 Task: Log work in the project ZirconTech for the issue 'Upgrade the search functionality of a web application to improve accuracy and relevancy of search results' spent time as '4w 1d 3h 18m' and remaining time as '3w 5d 18h 35m' and move to bottom of backlog. Now add the issue to the epic 'Release Management Implementation'.
Action: Mouse moved to (961, 442)
Screenshot: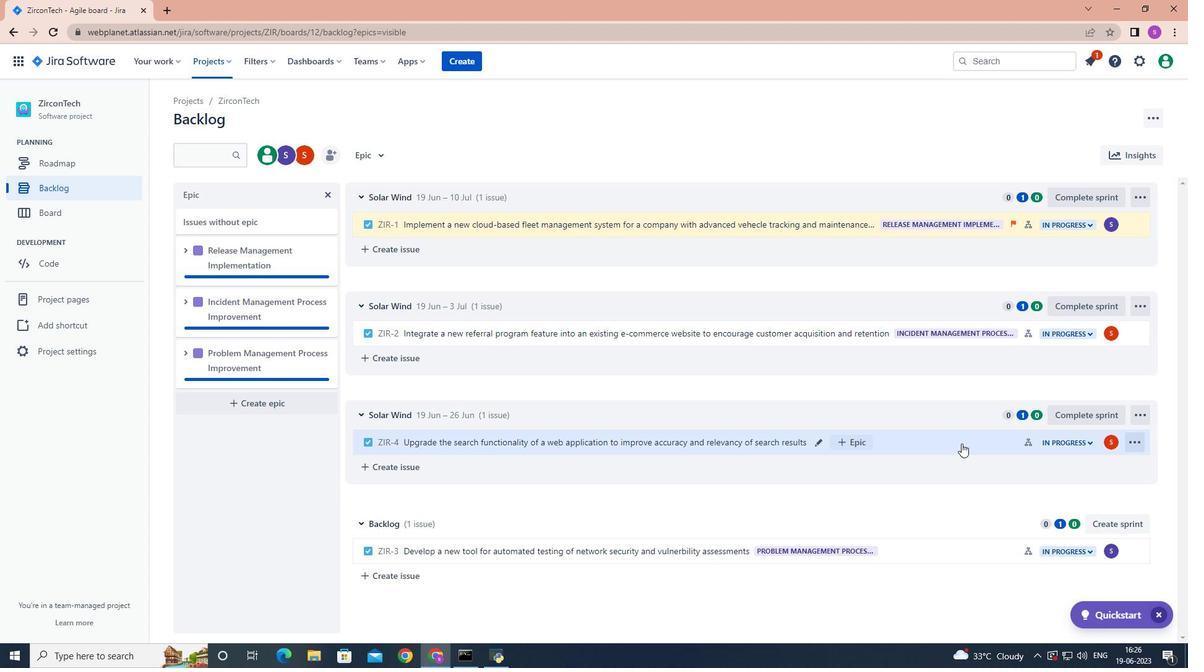 
Action: Mouse pressed left at (961, 442)
Screenshot: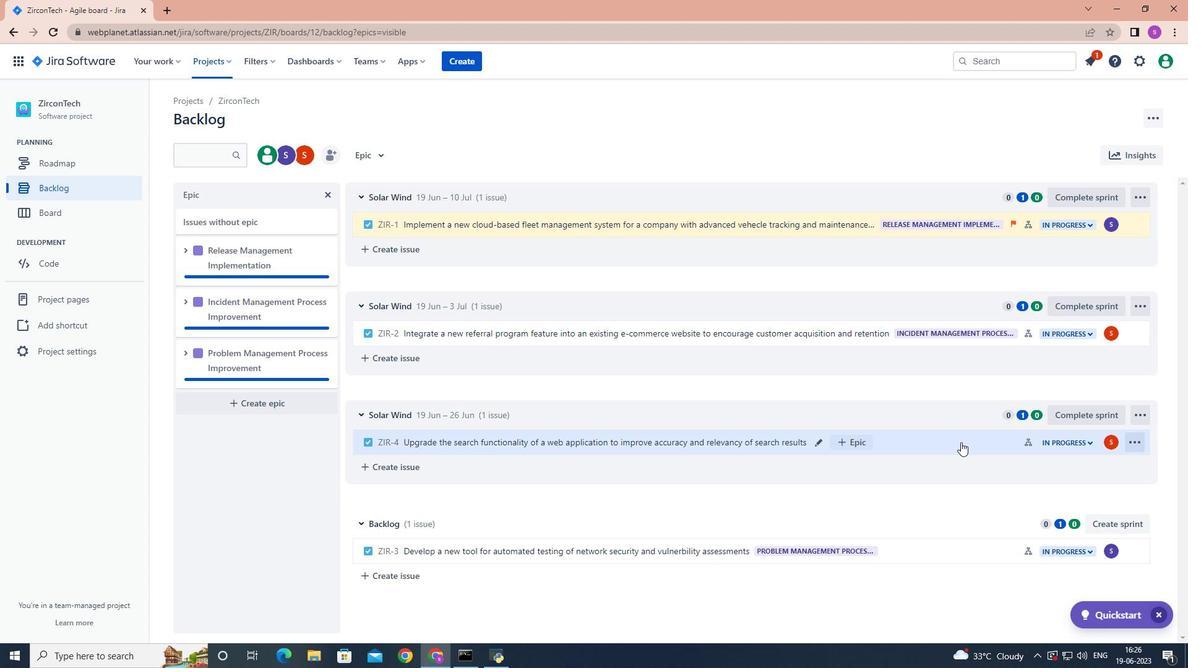 
Action: Mouse moved to (1146, 190)
Screenshot: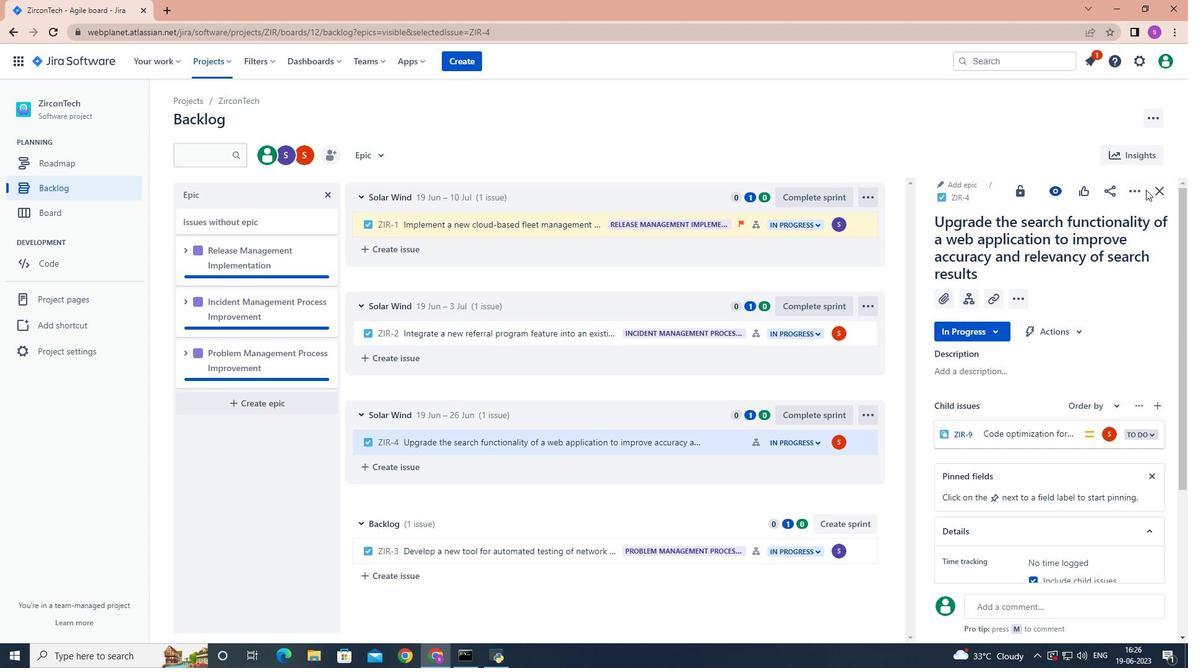 
Action: Mouse pressed left at (1146, 190)
Screenshot: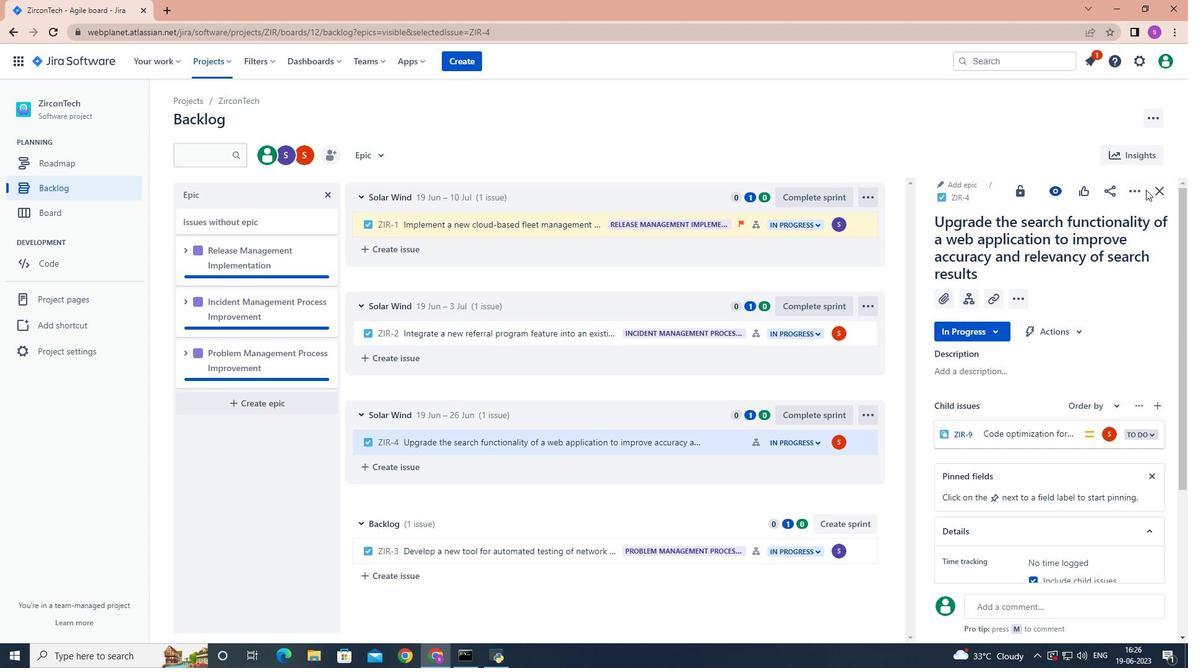 
Action: Mouse moved to (1140, 191)
Screenshot: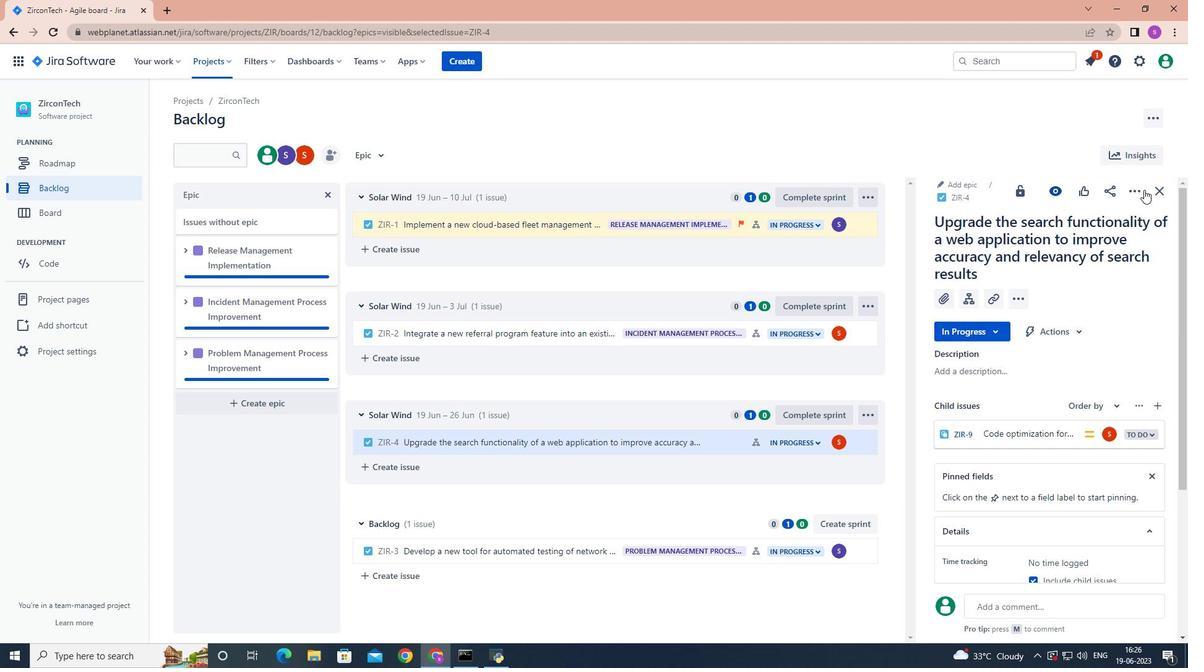 
Action: Mouse pressed left at (1140, 191)
Screenshot: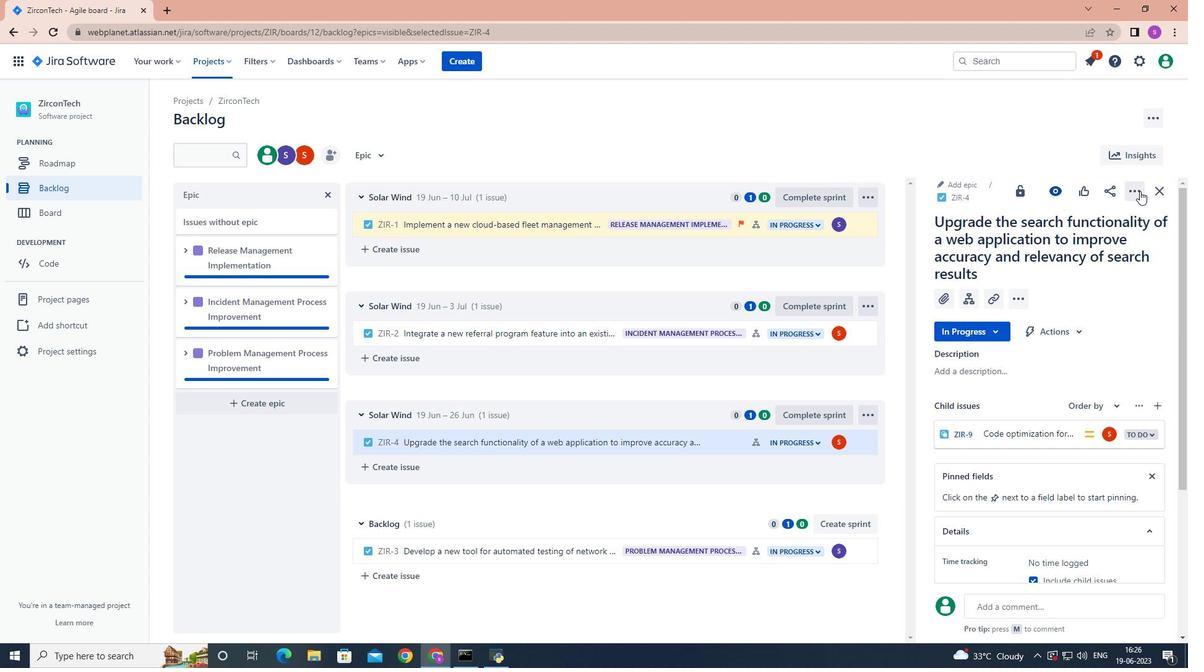 
Action: Mouse moved to (1090, 222)
Screenshot: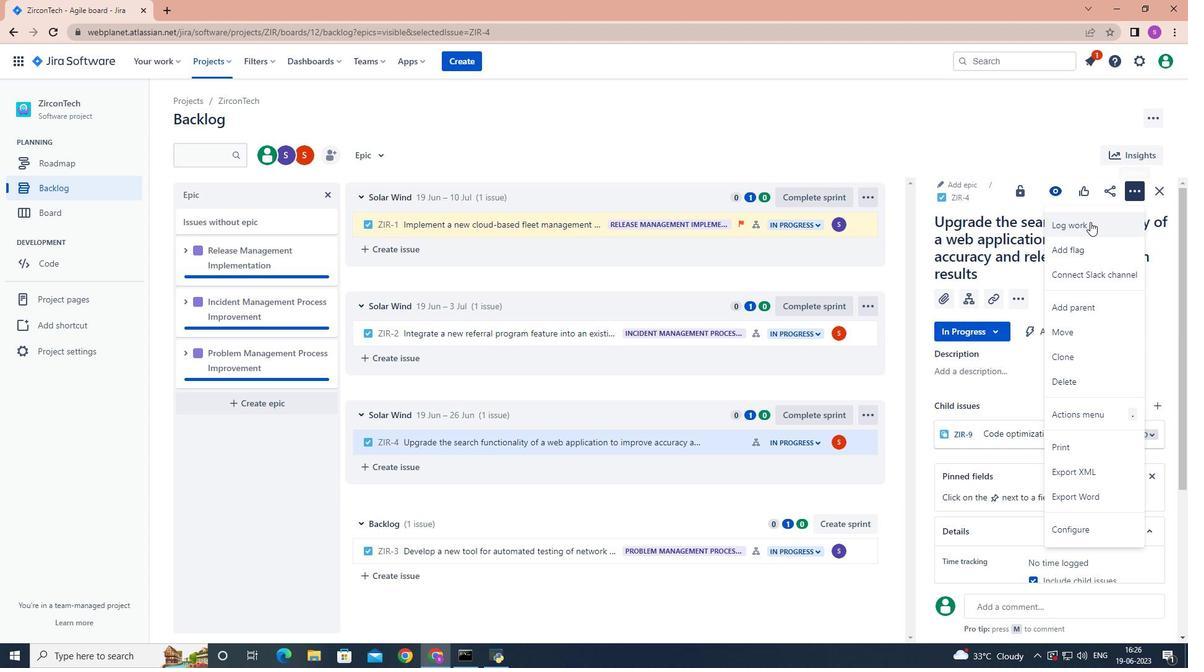 
Action: Mouse pressed left at (1090, 222)
Screenshot: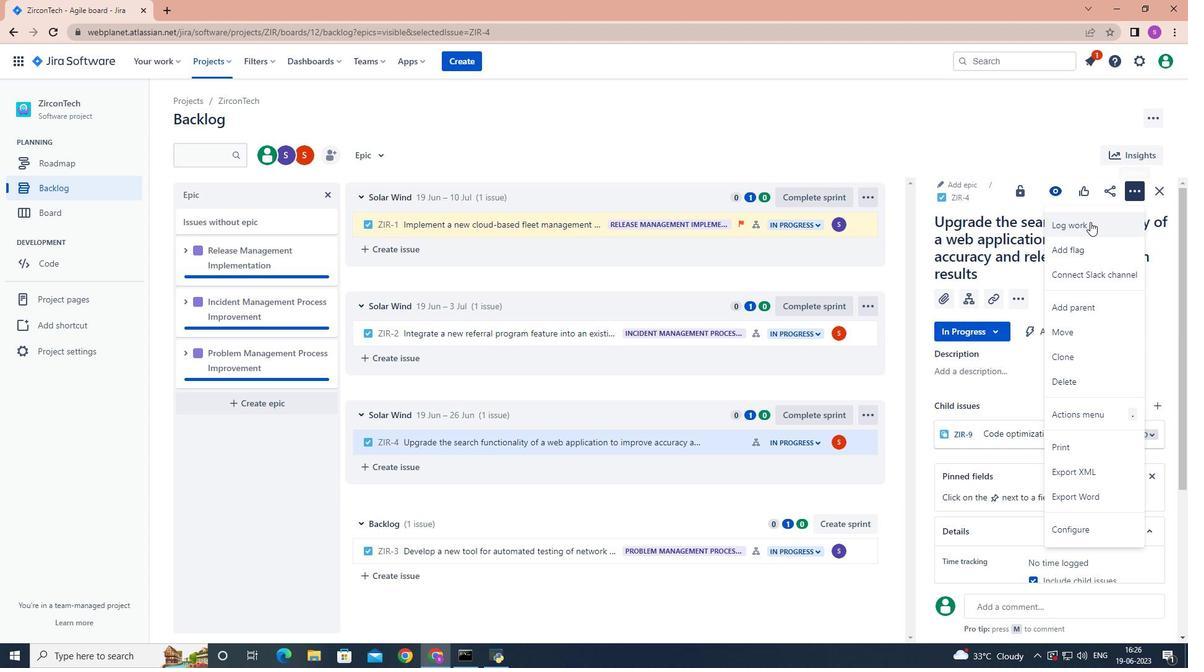 
Action: Mouse moved to (1091, 220)
Screenshot: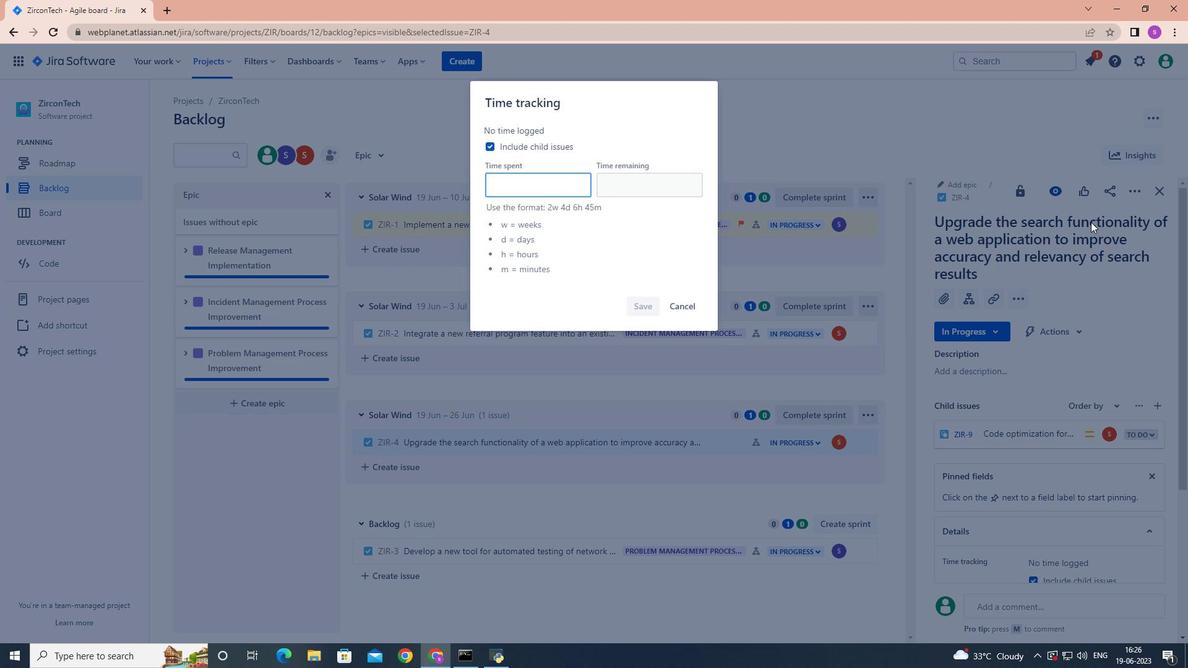 
Action: Key pressed 4w<Key.space>1d<Key.space>3h<Key.space>18m
Screenshot: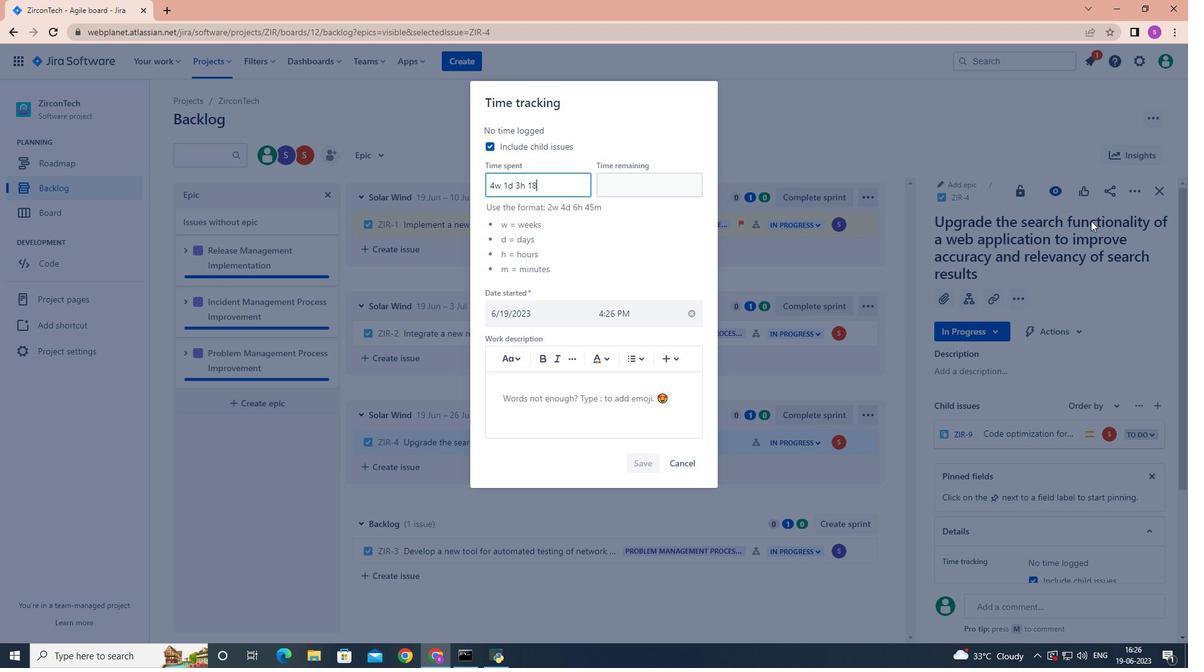 
Action: Mouse moved to (633, 186)
Screenshot: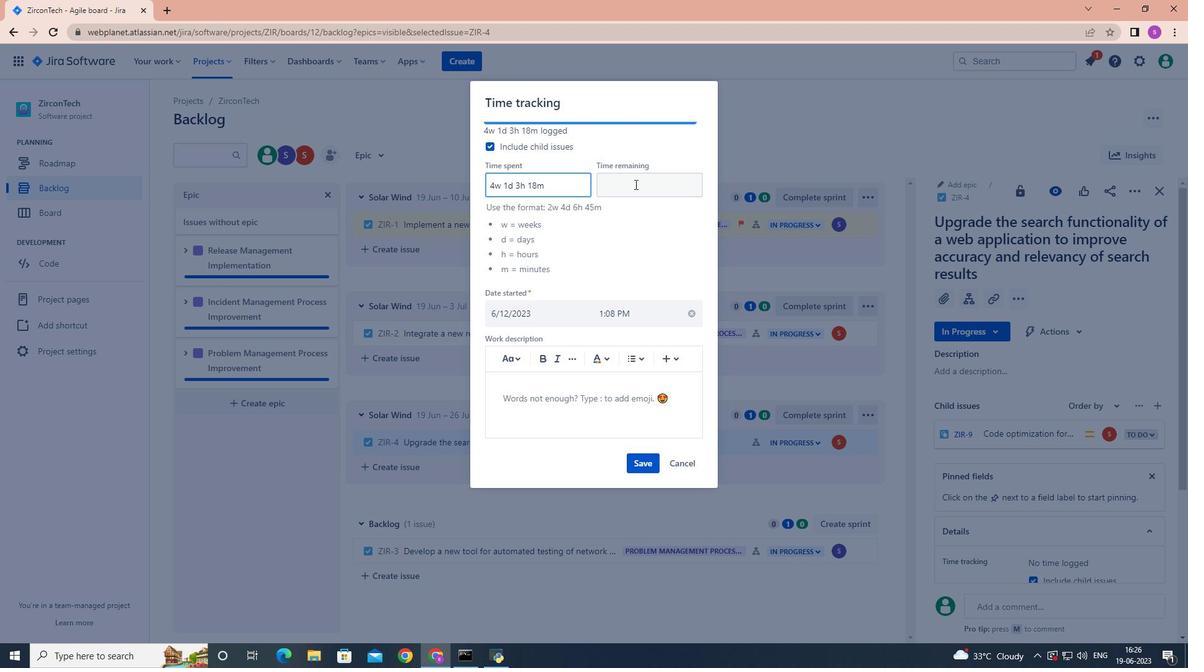 
Action: Mouse pressed left at (633, 186)
Screenshot: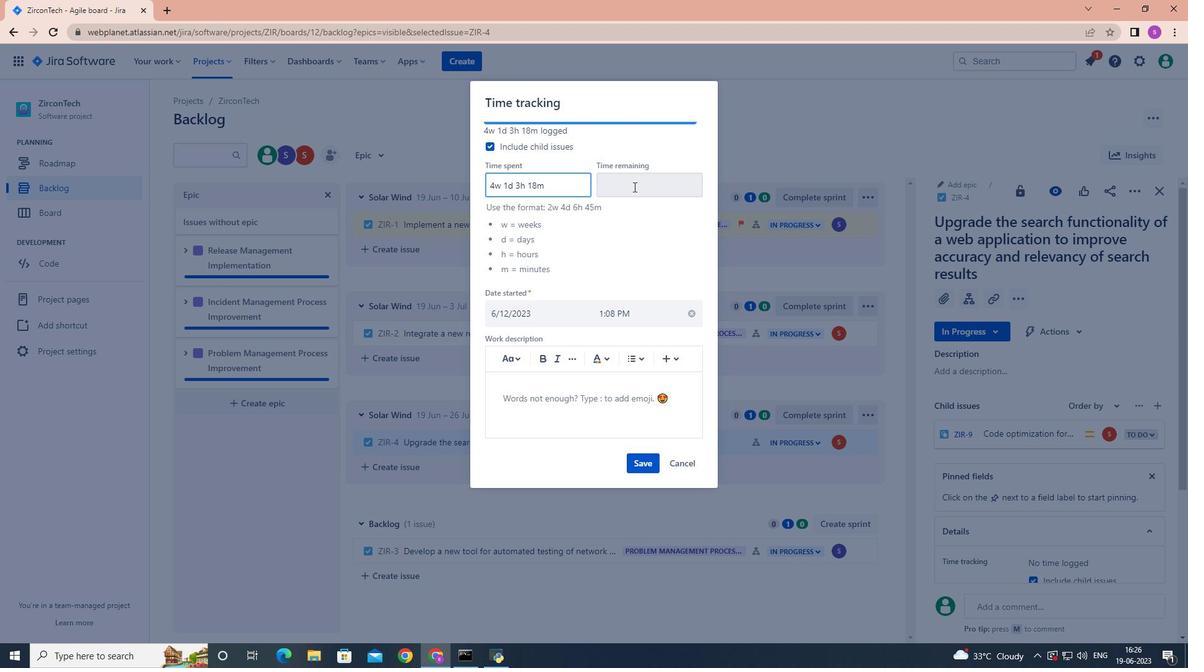 
Action: Mouse moved to (633, 185)
Screenshot: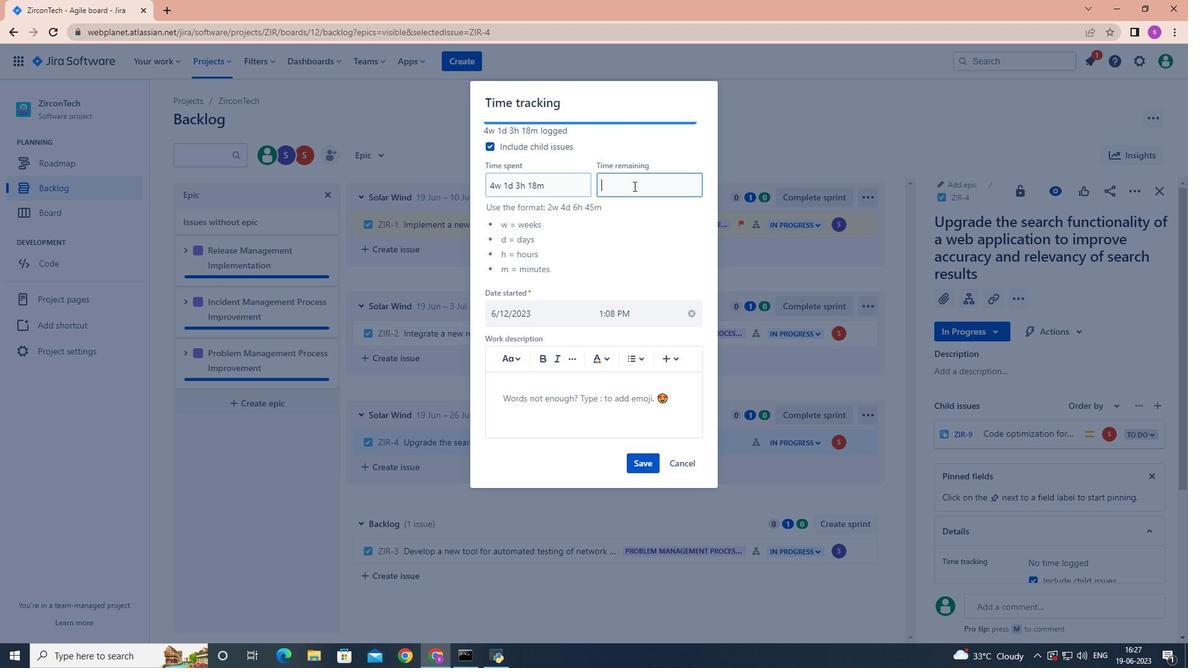 
Action: Key pressed 2<Key.backspace>3w<Key.space>5d<Key.space>18h<Key.space>35m
Screenshot: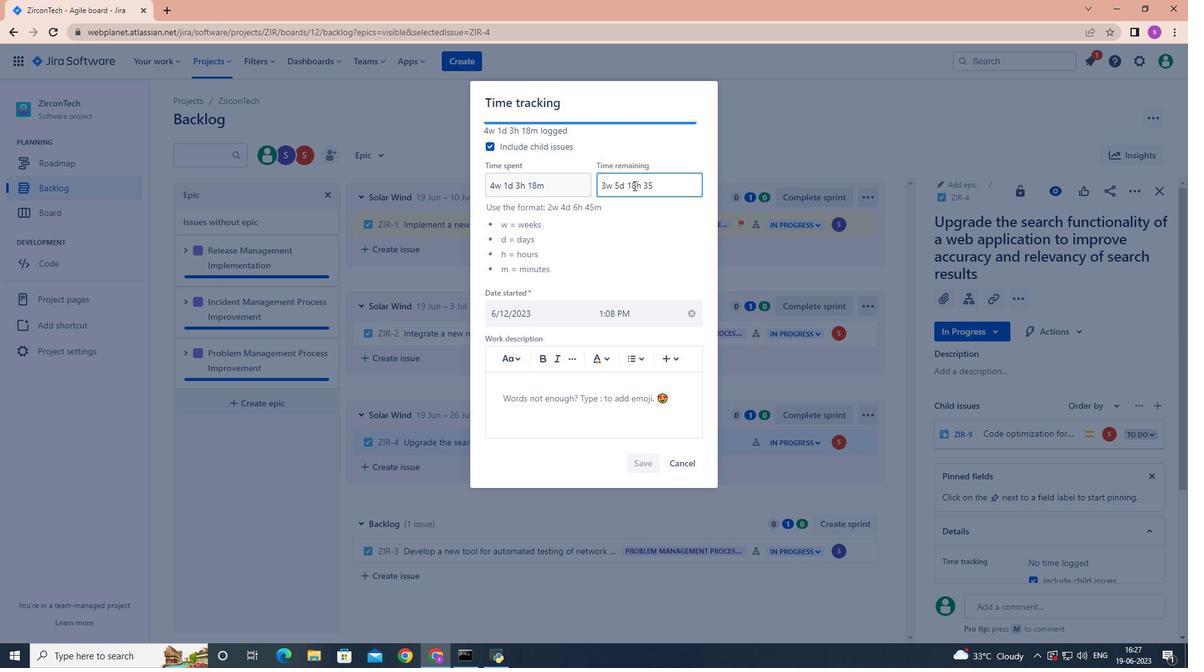 
Action: Mouse moved to (641, 461)
Screenshot: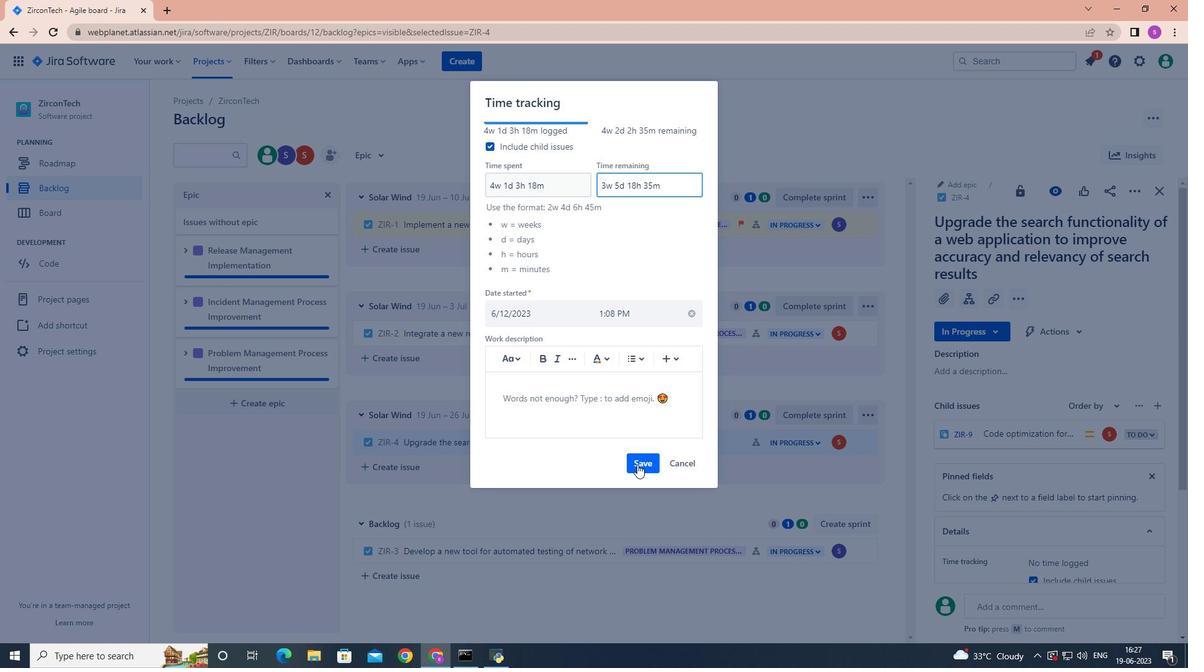 
Action: Mouse pressed left at (641, 461)
Screenshot: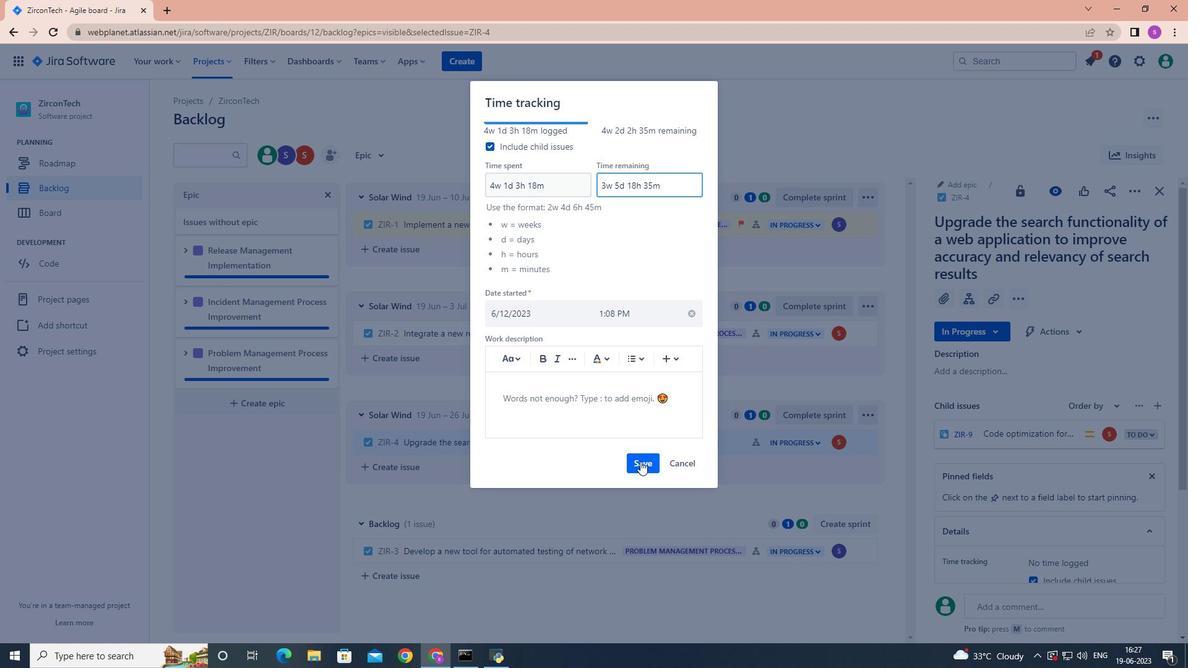 
Action: Mouse moved to (860, 440)
Screenshot: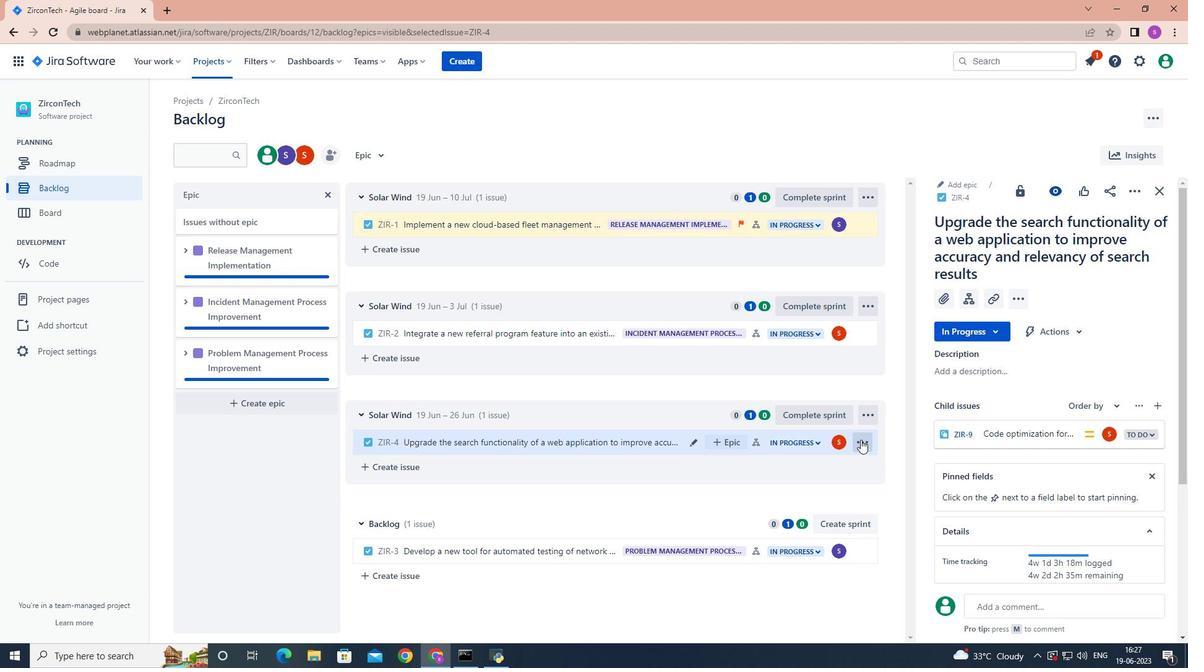 
Action: Mouse pressed left at (860, 440)
Screenshot: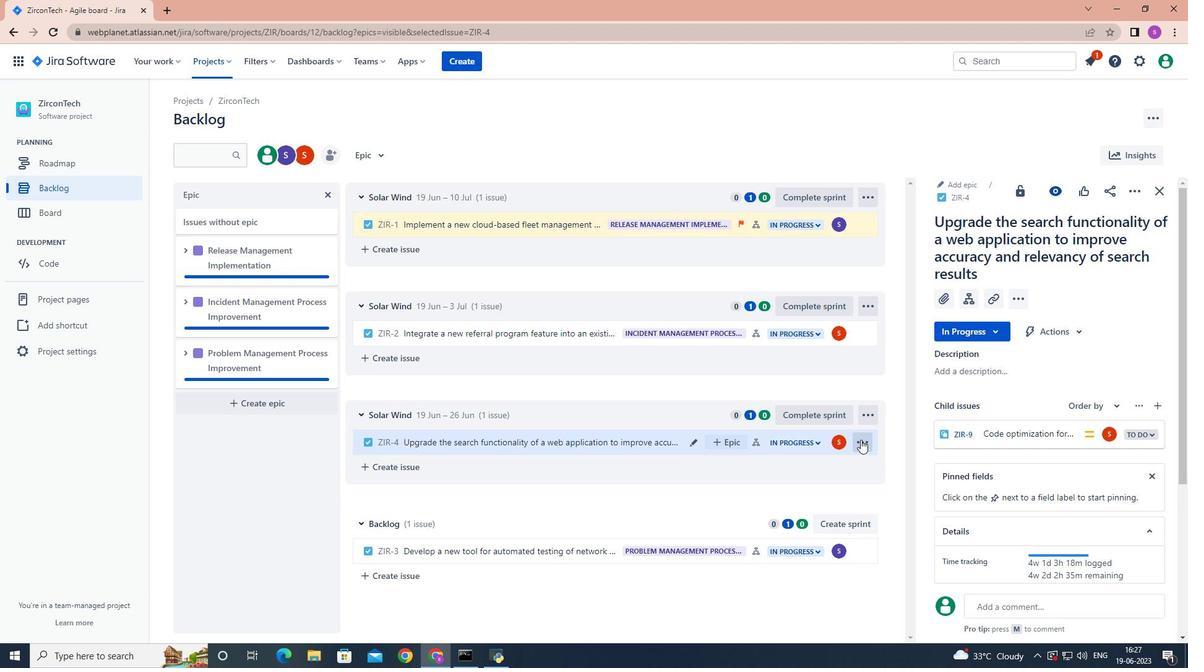 
Action: Mouse moved to (836, 410)
Screenshot: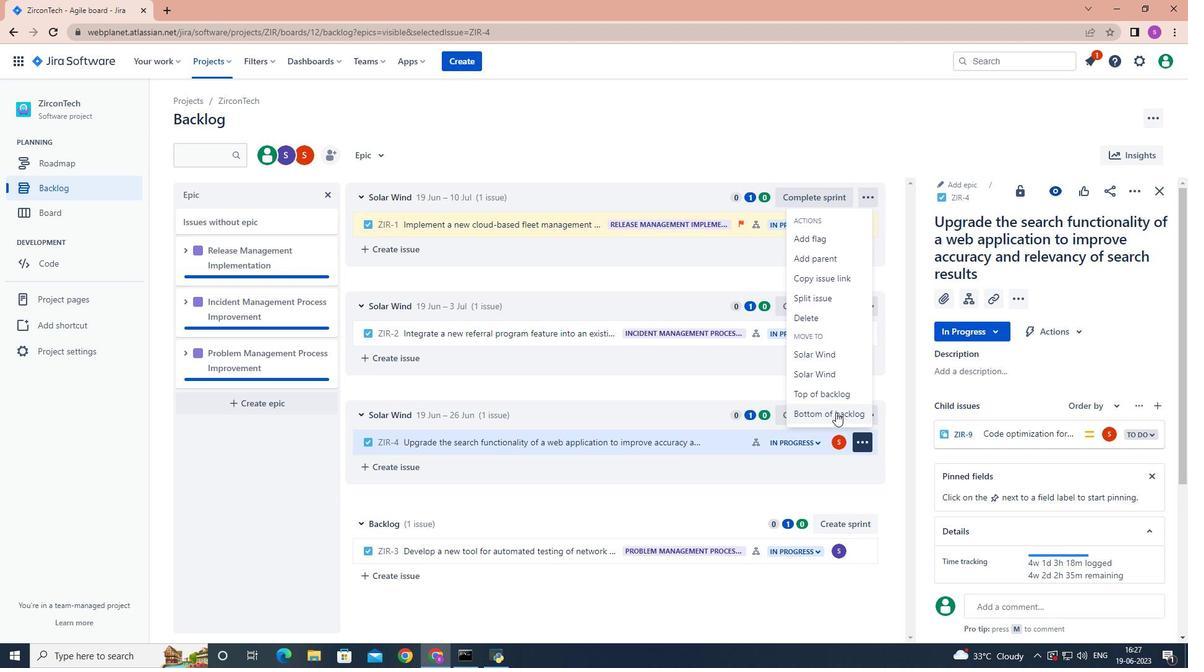 
Action: Mouse pressed left at (836, 410)
Screenshot: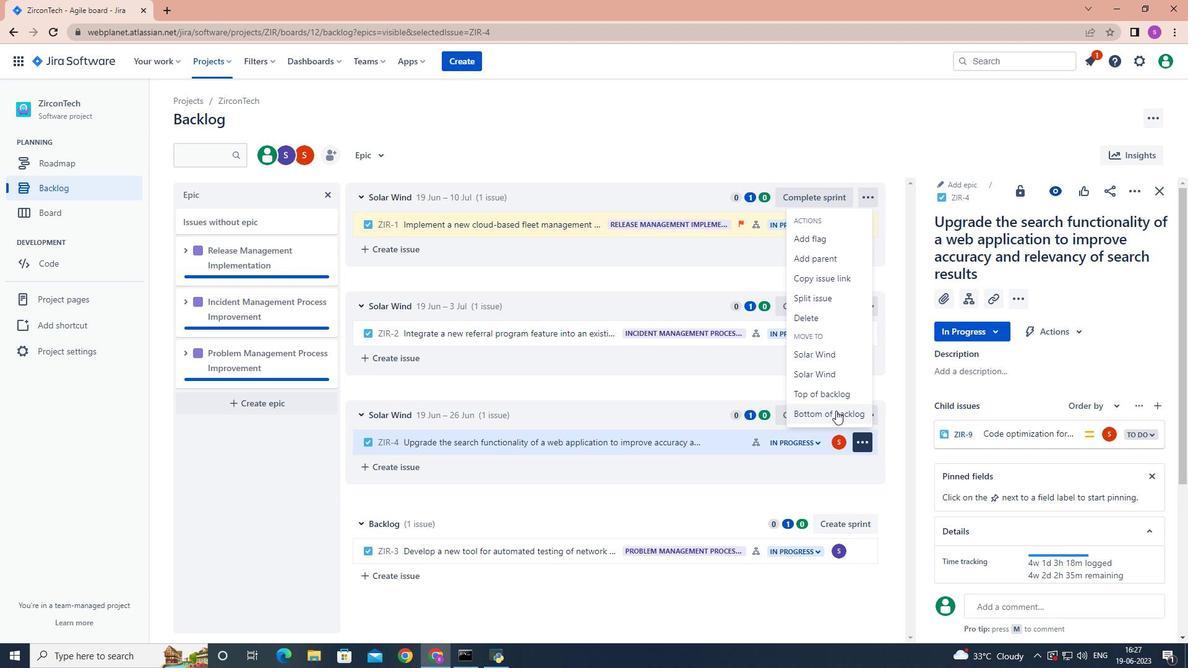 
Action: Mouse moved to (633, 199)
Screenshot: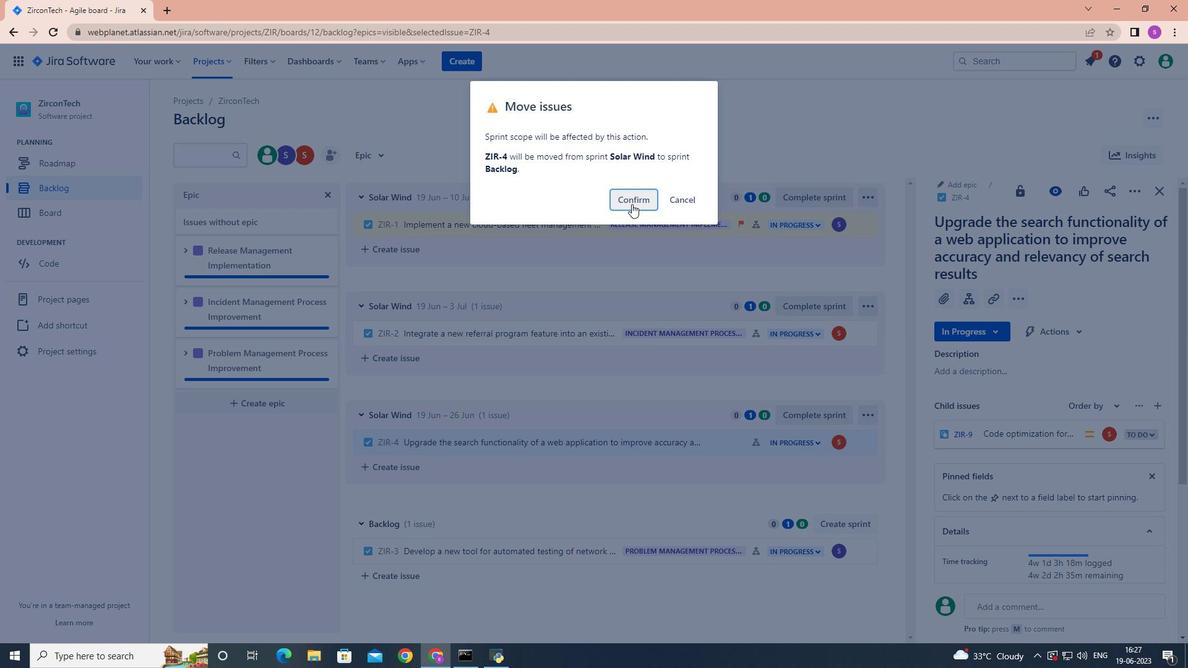 
Action: Mouse pressed left at (633, 199)
Screenshot: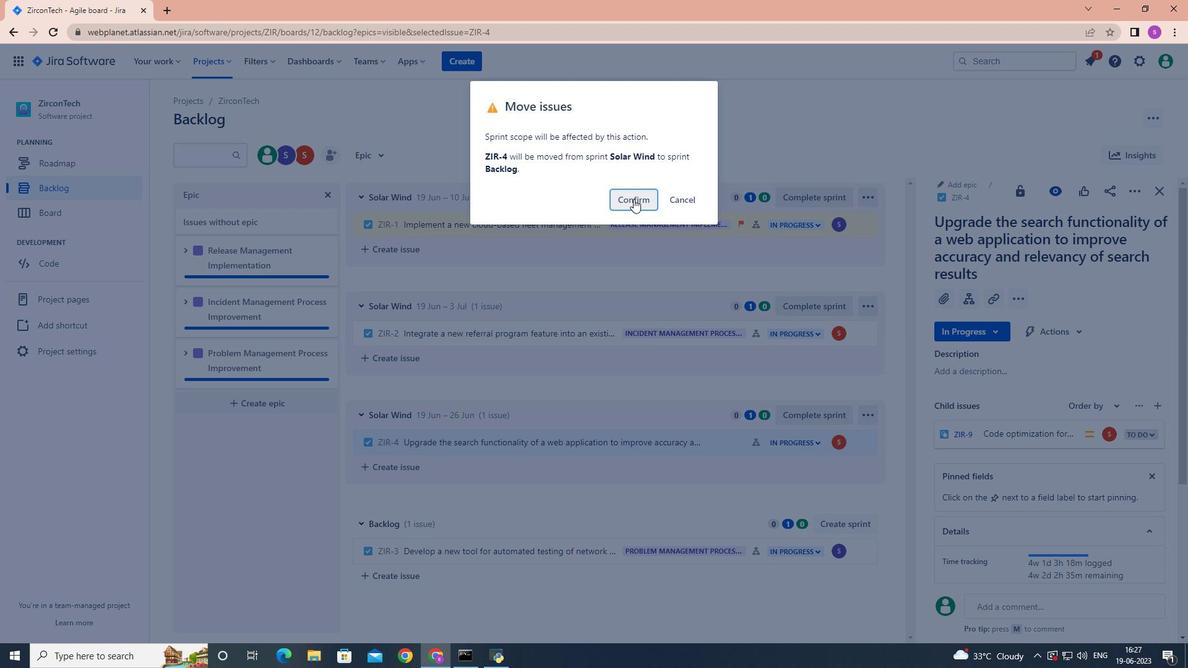 
Action: Mouse moved to (719, 576)
Screenshot: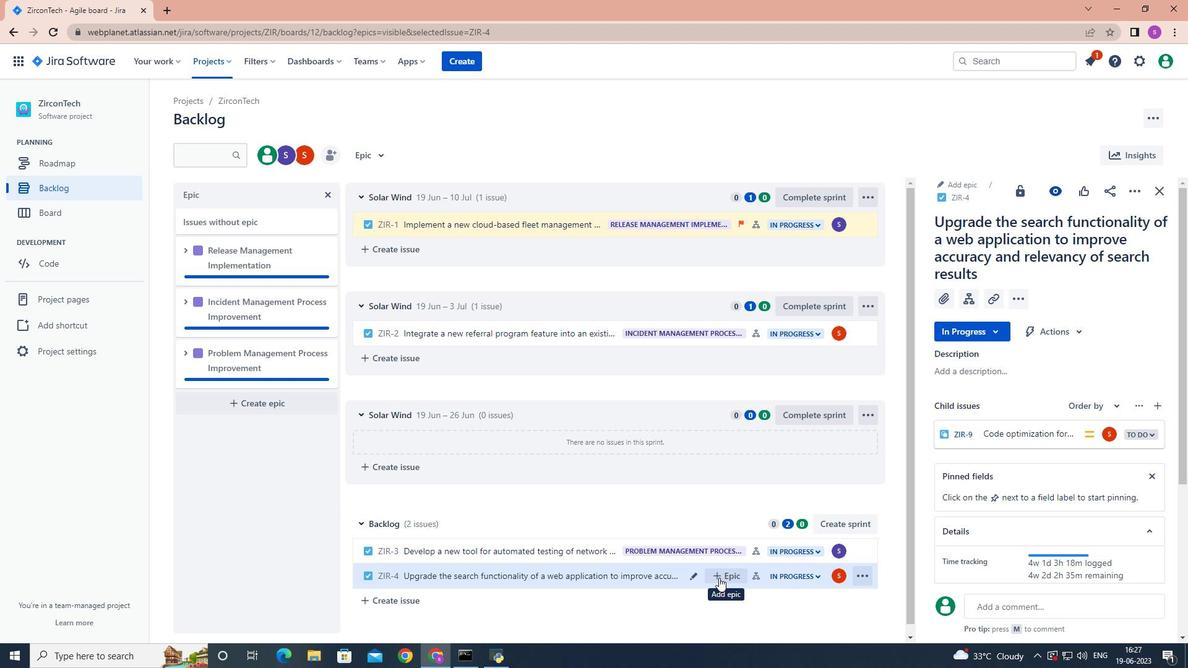 
Action: Mouse pressed left at (719, 576)
Screenshot: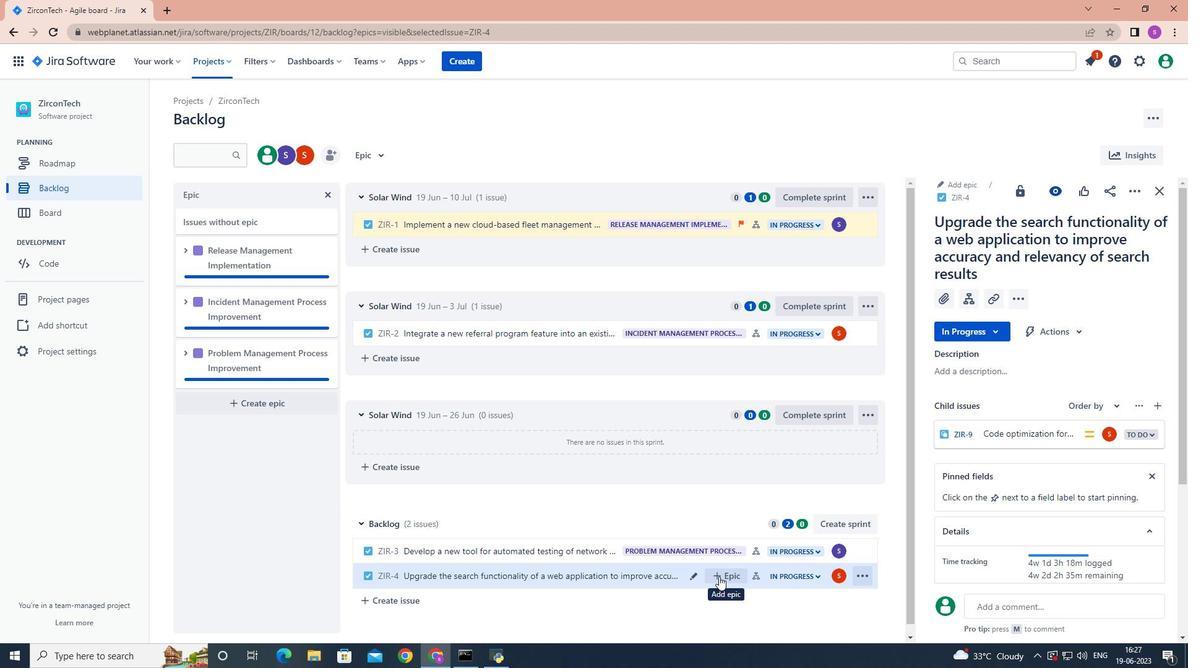 
Action: Mouse moved to (780, 591)
Screenshot: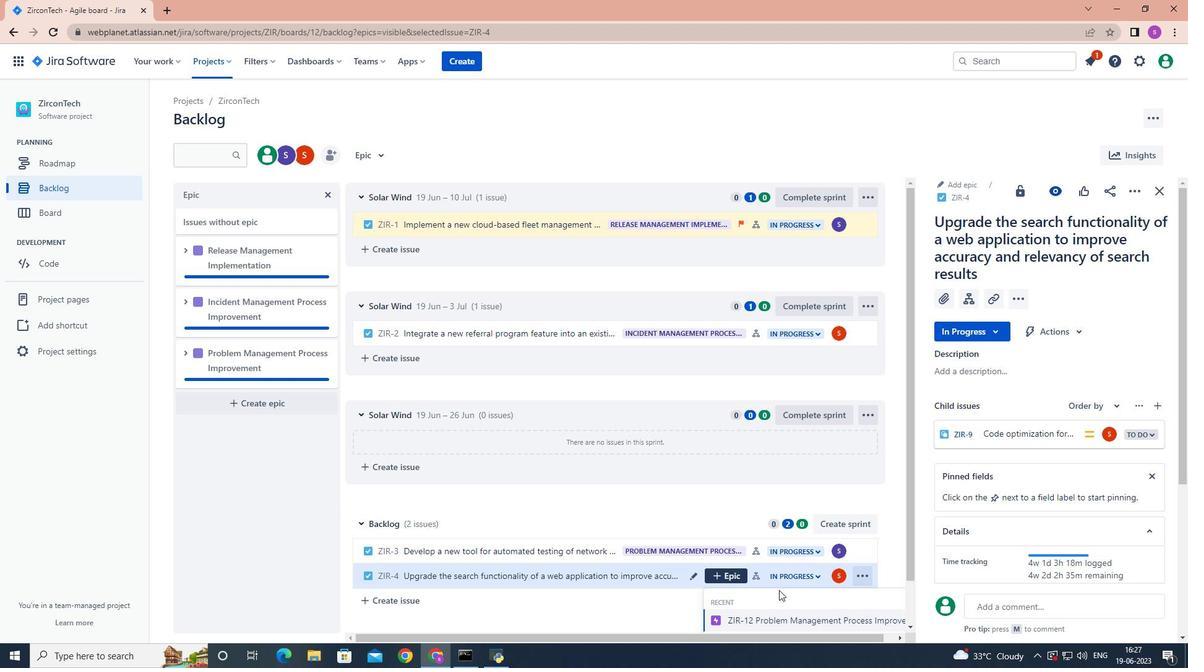 
Action: Mouse scrolled (779, 589) with delta (0, 0)
Screenshot: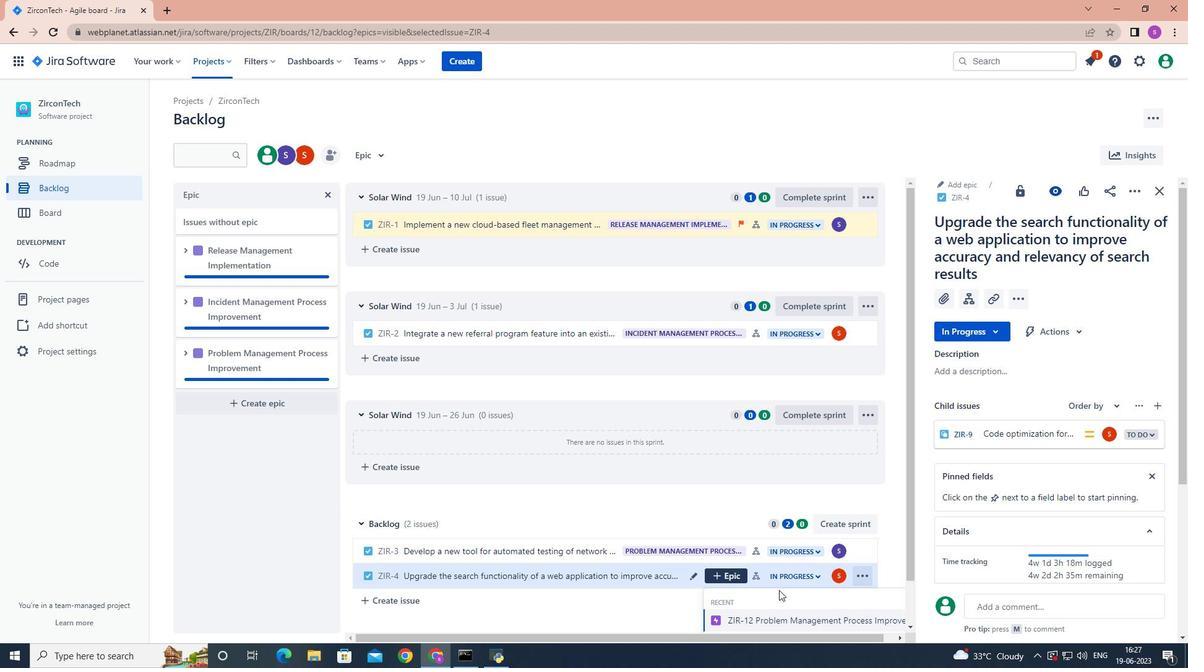 
Action: Mouse moved to (784, 593)
Screenshot: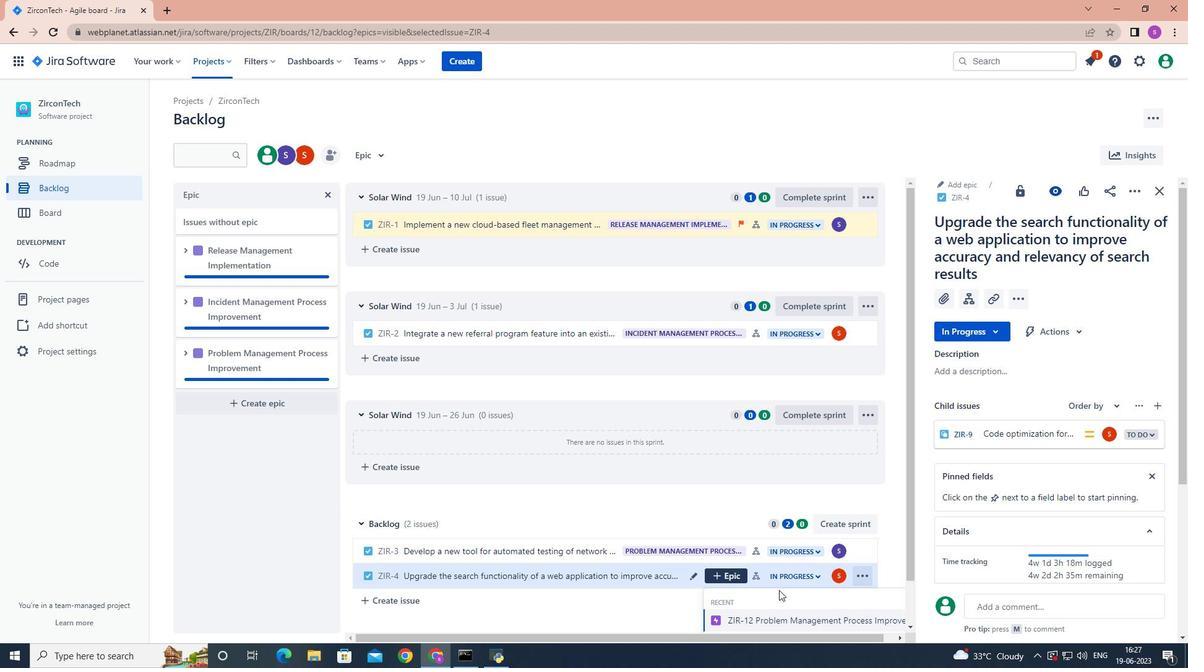 
Action: Mouse scrolled (784, 592) with delta (0, 0)
Screenshot: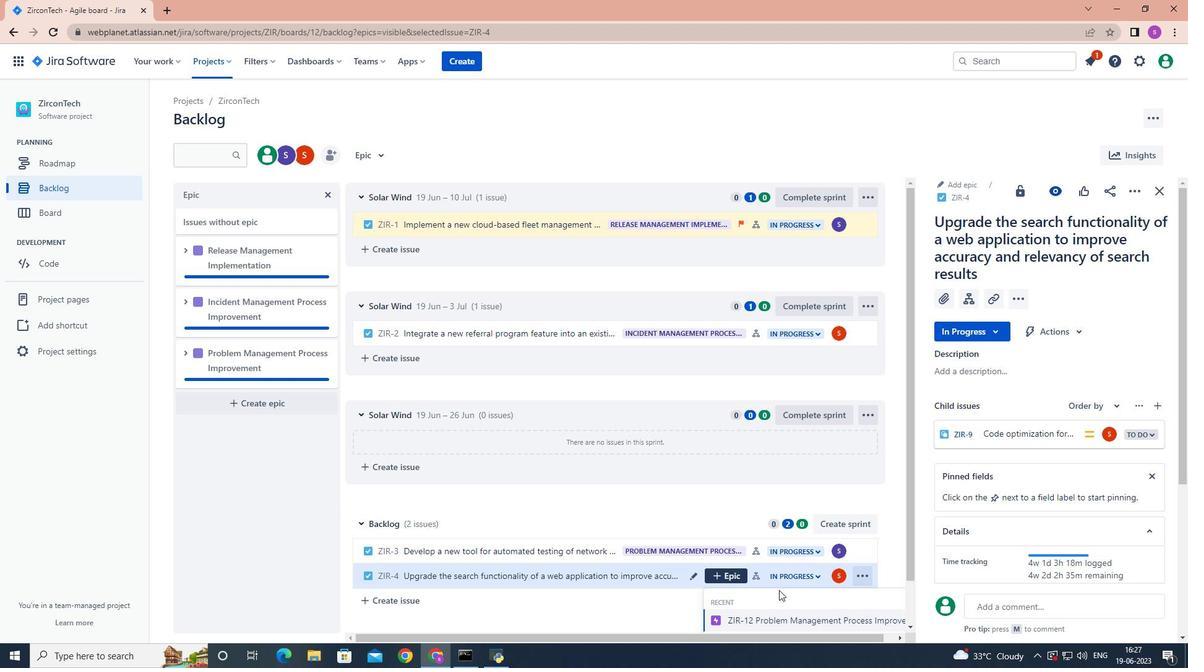 
Action: Mouse moved to (786, 594)
Screenshot: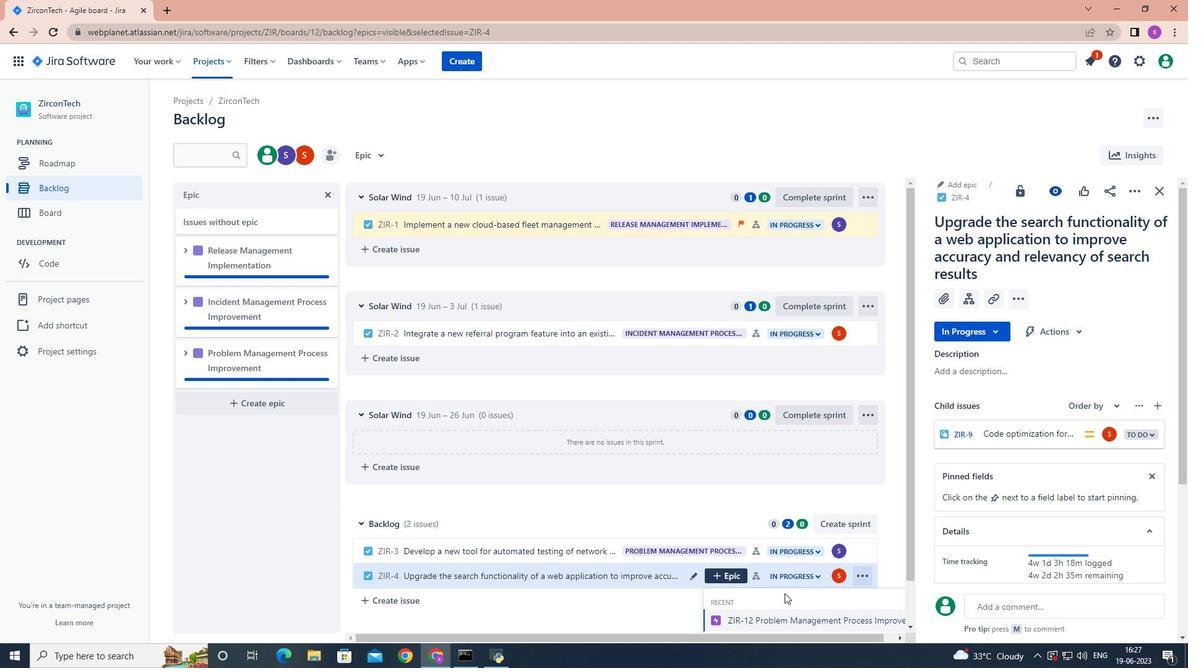 
Action: Mouse scrolled (786, 593) with delta (0, 0)
Screenshot: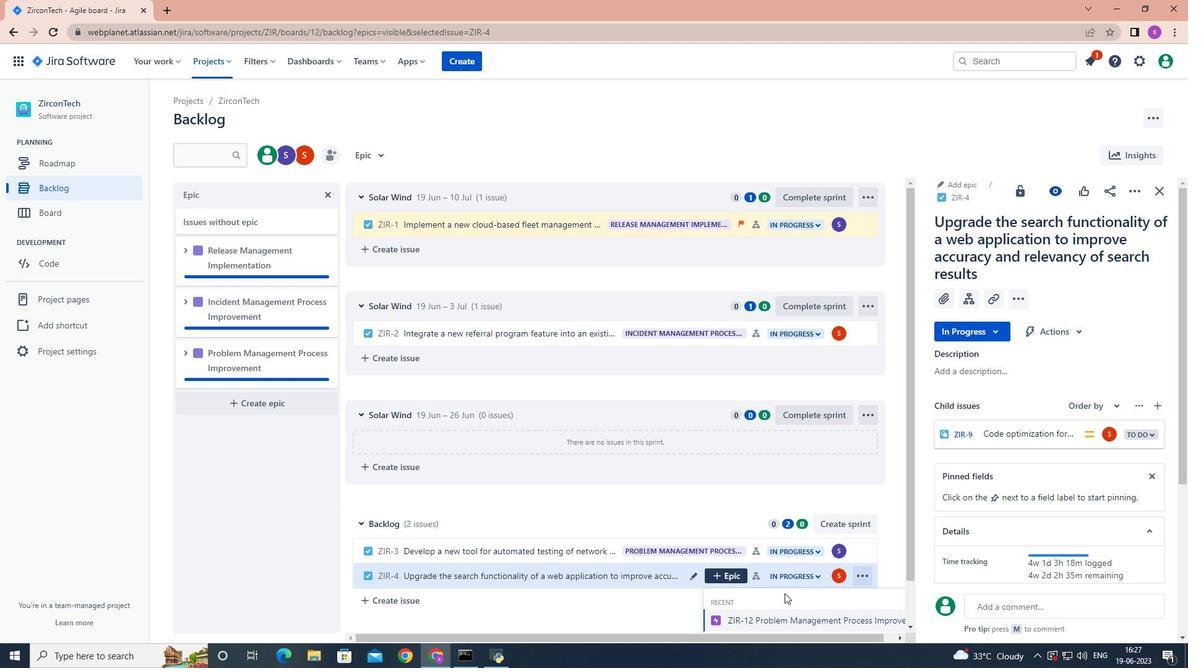 
Action: Mouse moved to (792, 596)
Screenshot: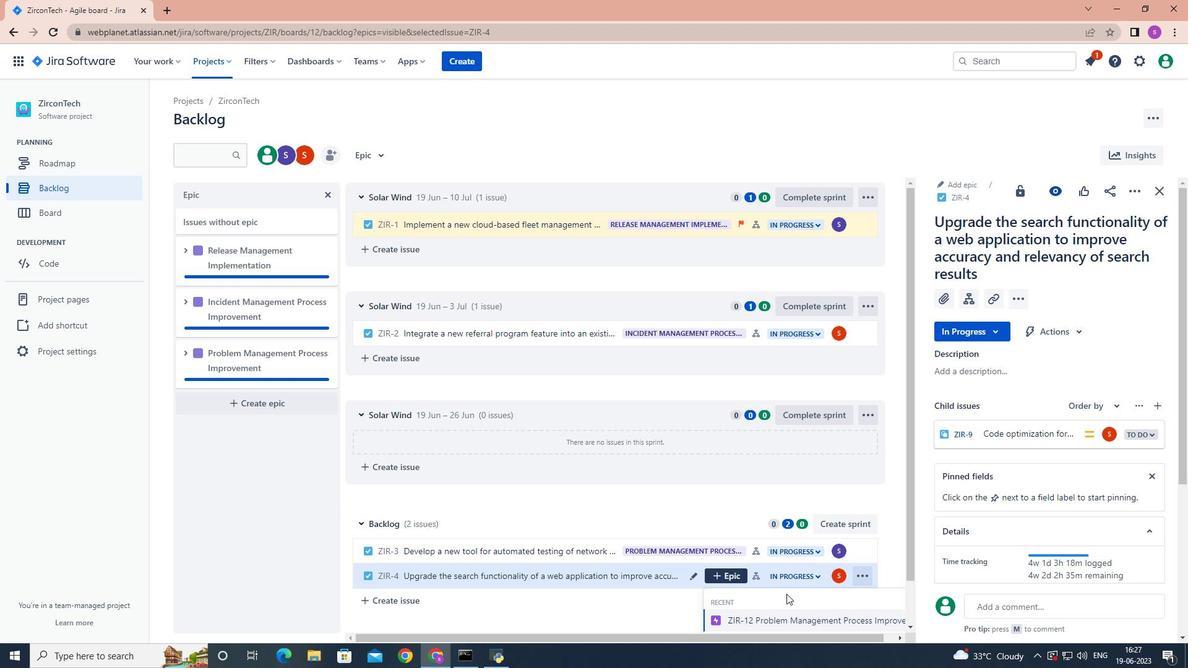 
Action: Mouse scrolled (792, 596) with delta (0, 0)
Screenshot: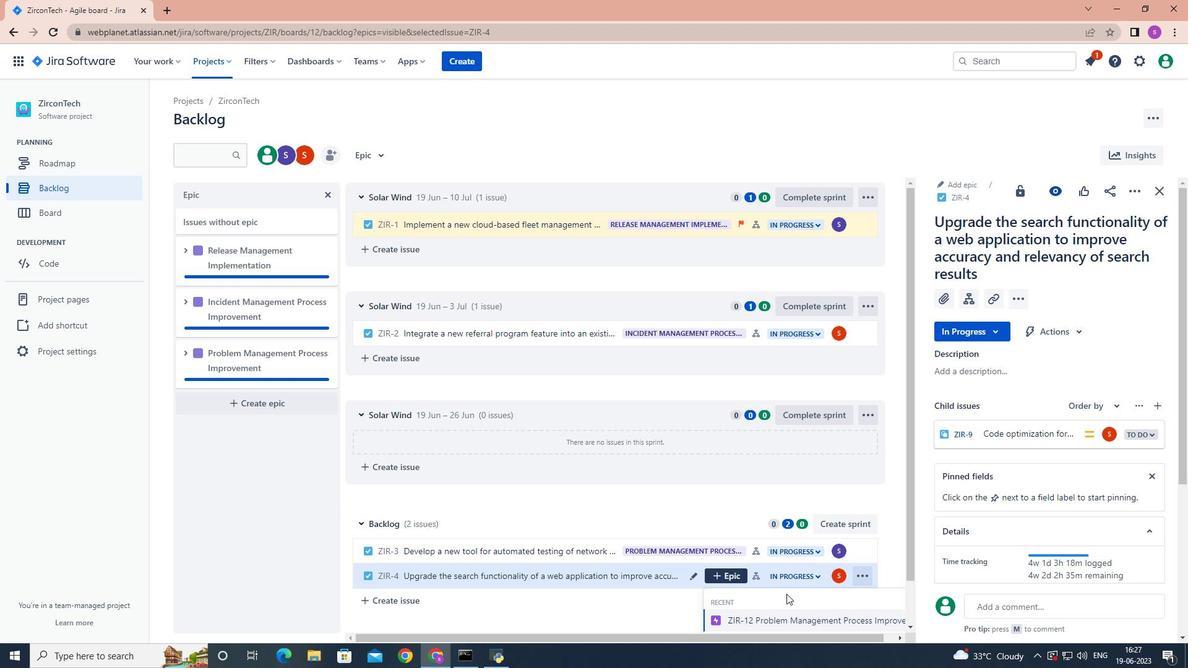 
Action: Mouse scrolled (792, 596) with delta (0, 0)
Screenshot: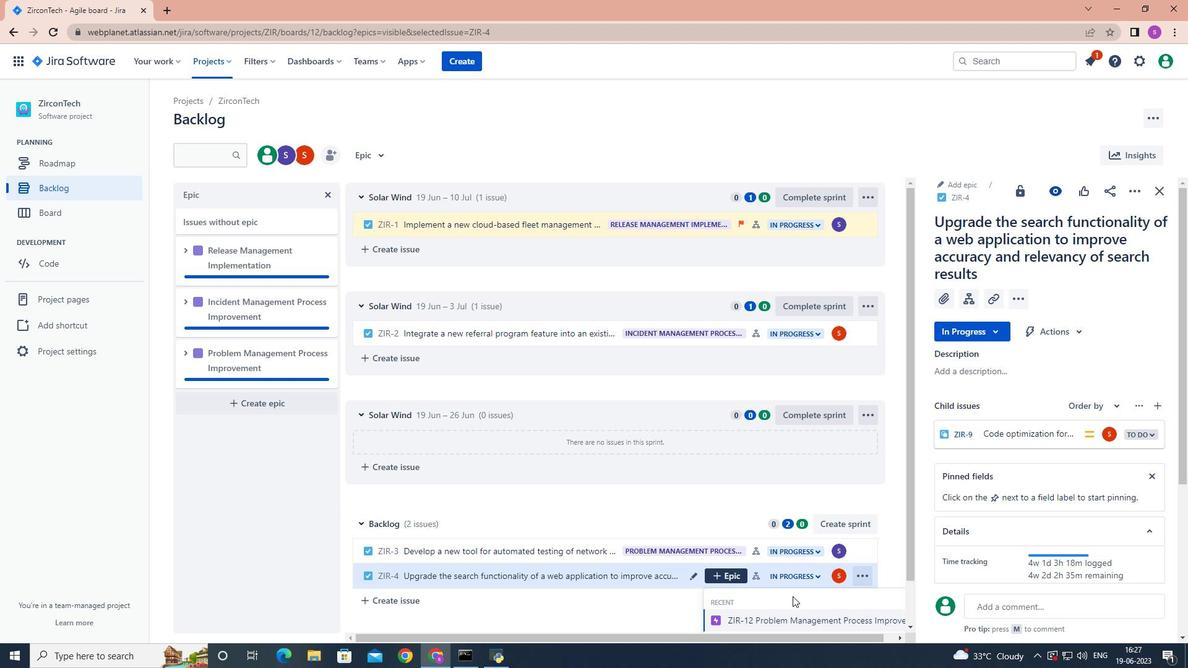 
Action: Mouse moved to (893, 617)
Screenshot: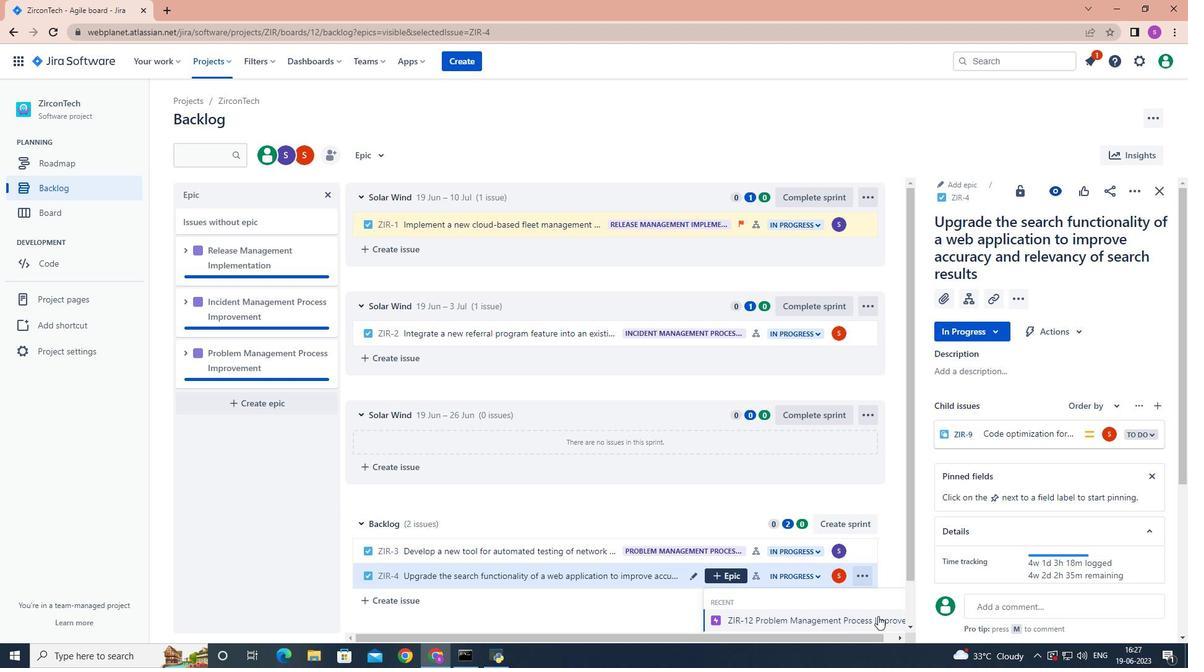 
Action: Mouse scrolled (893, 616) with delta (0, 0)
Screenshot: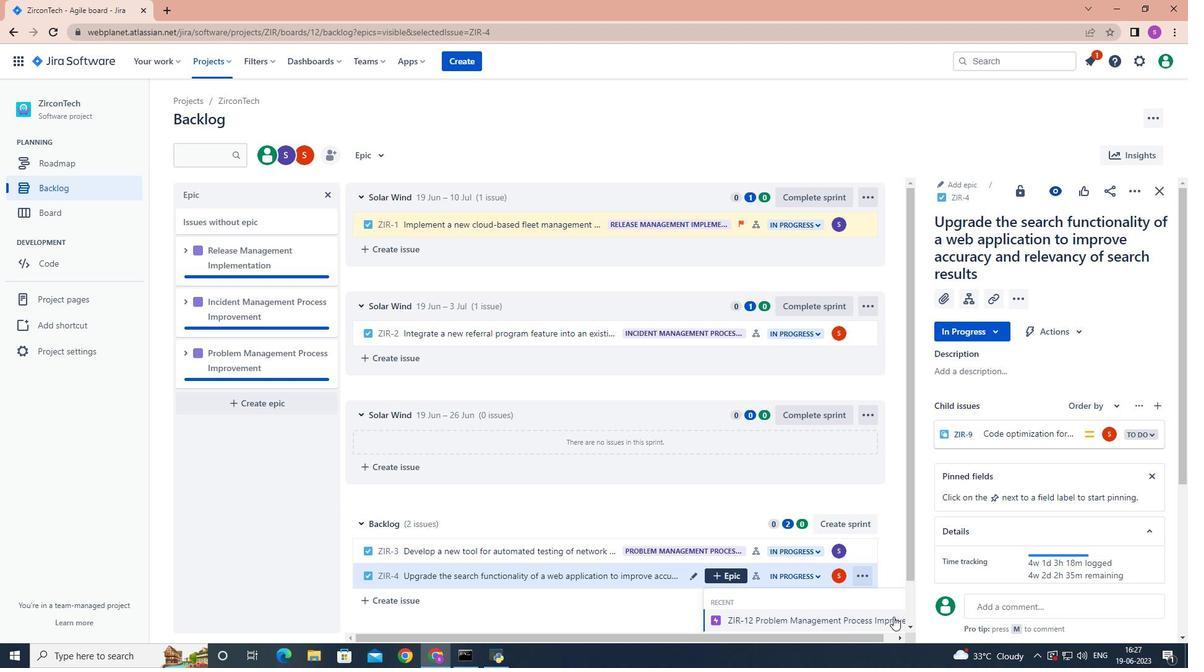 
Action: Mouse moved to (893, 617)
Screenshot: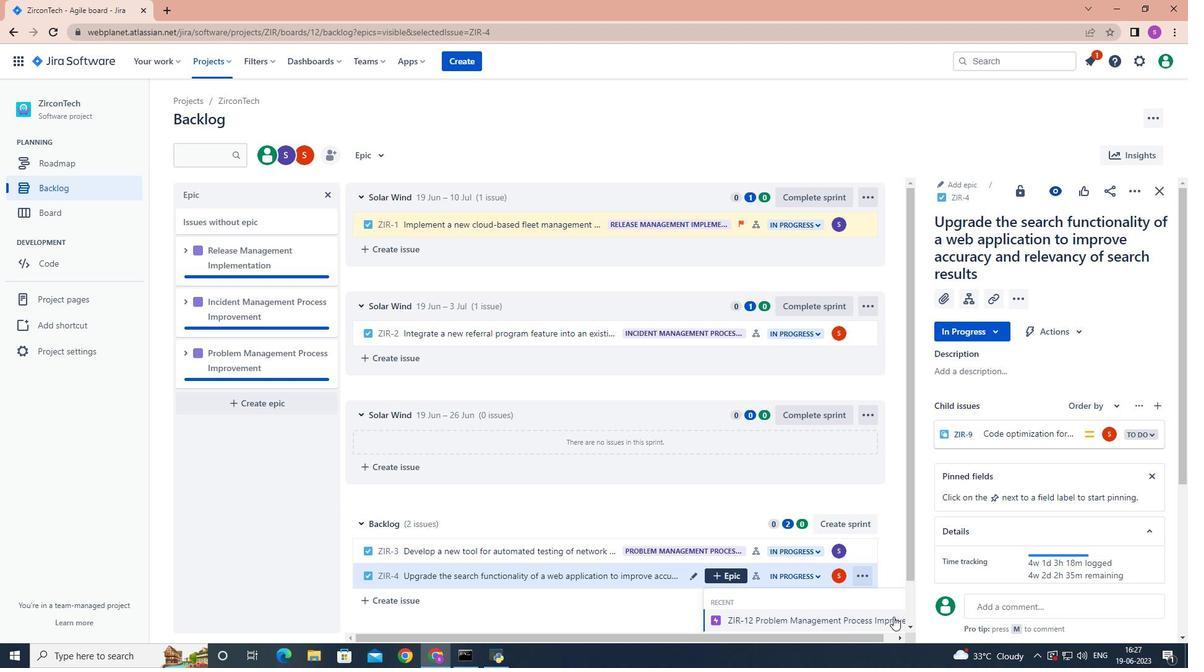 
Action: Mouse scrolled (893, 616) with delta (0, 0)
Screenshot: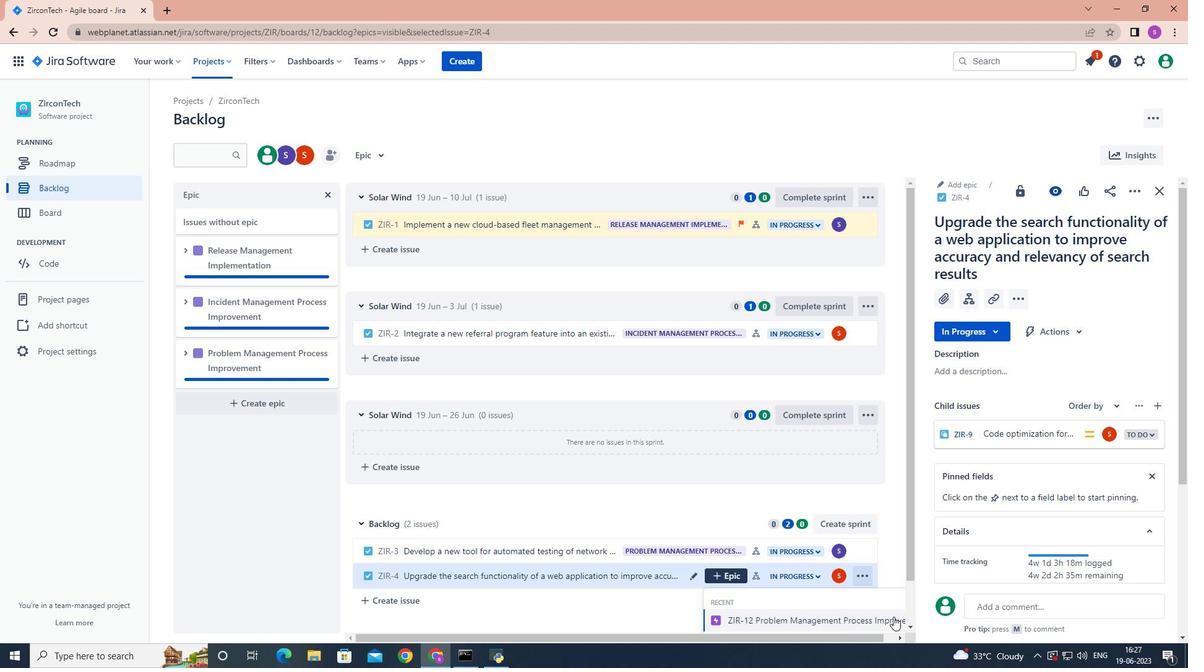 
Action: Mouse moved to (898, 615)
Screenshot: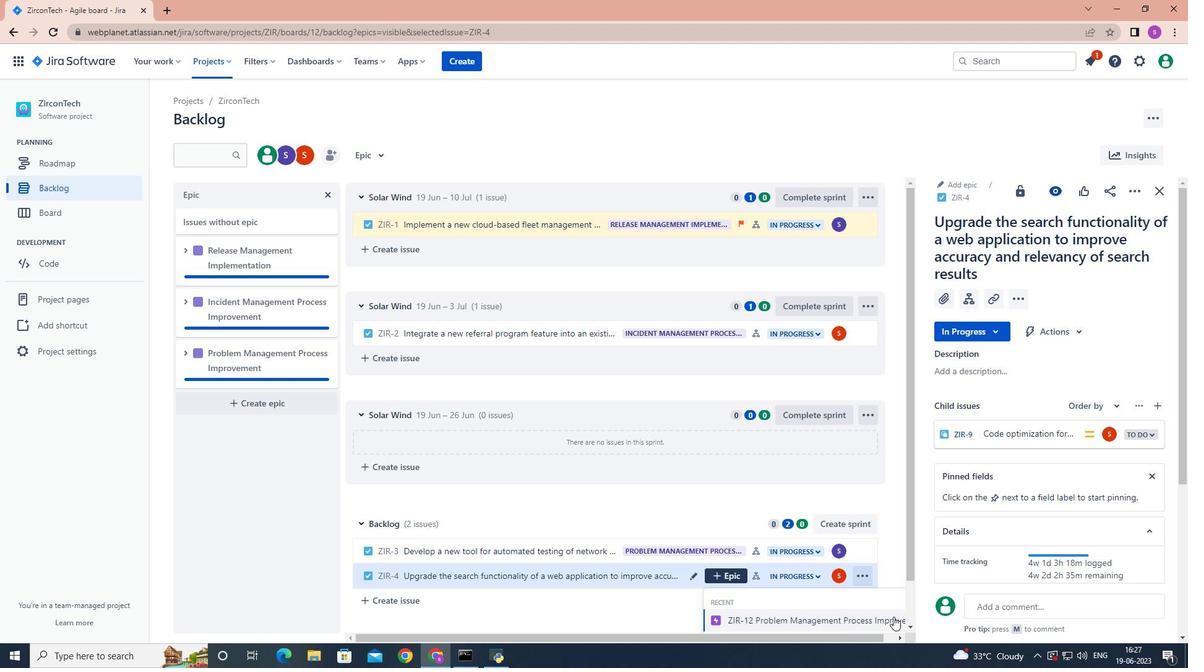 
Action: Mouse scrolled (898, 615) with delta (0, 0)
Screenshot: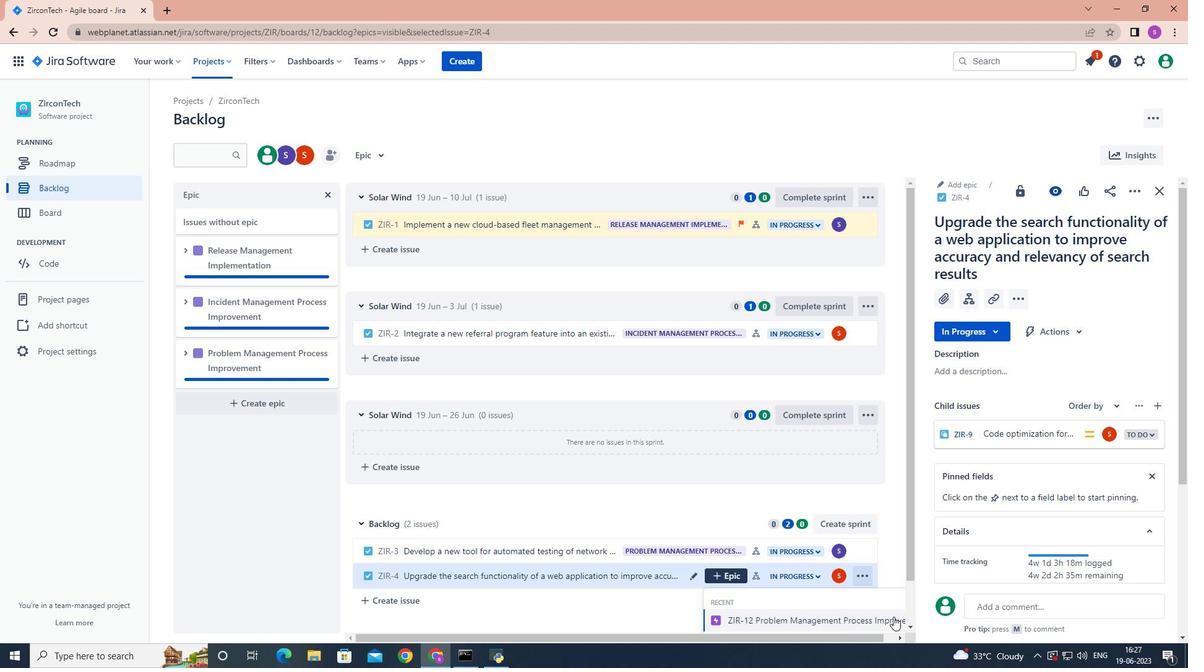 
Action: Mouse moved to (898, 615)
Screenshot: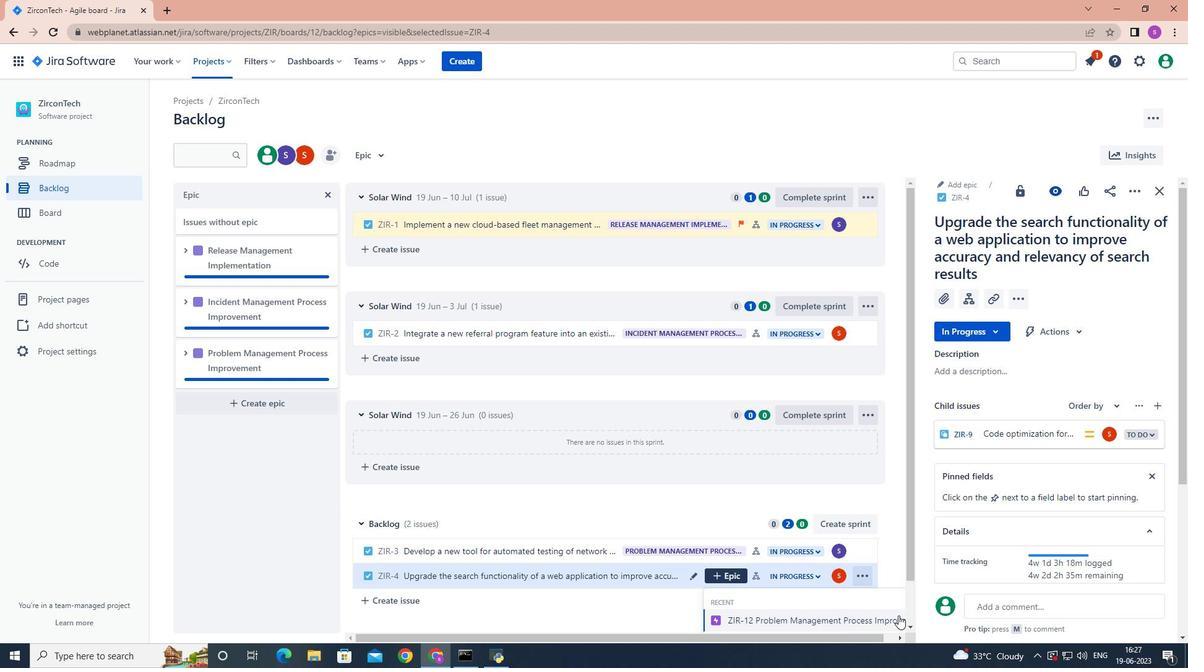 
Action: Mouse scrolled (898, 614) with delta (0, 0)
Screenshot: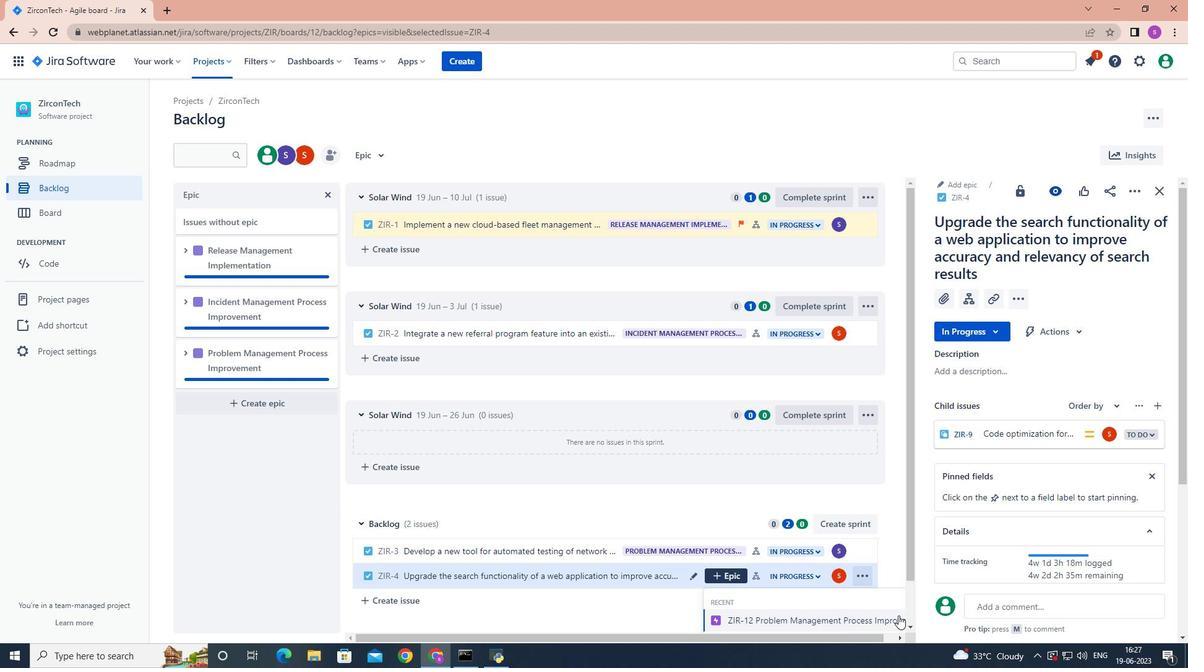 
Action: Mouse moved to (918, 612)
Screenshot: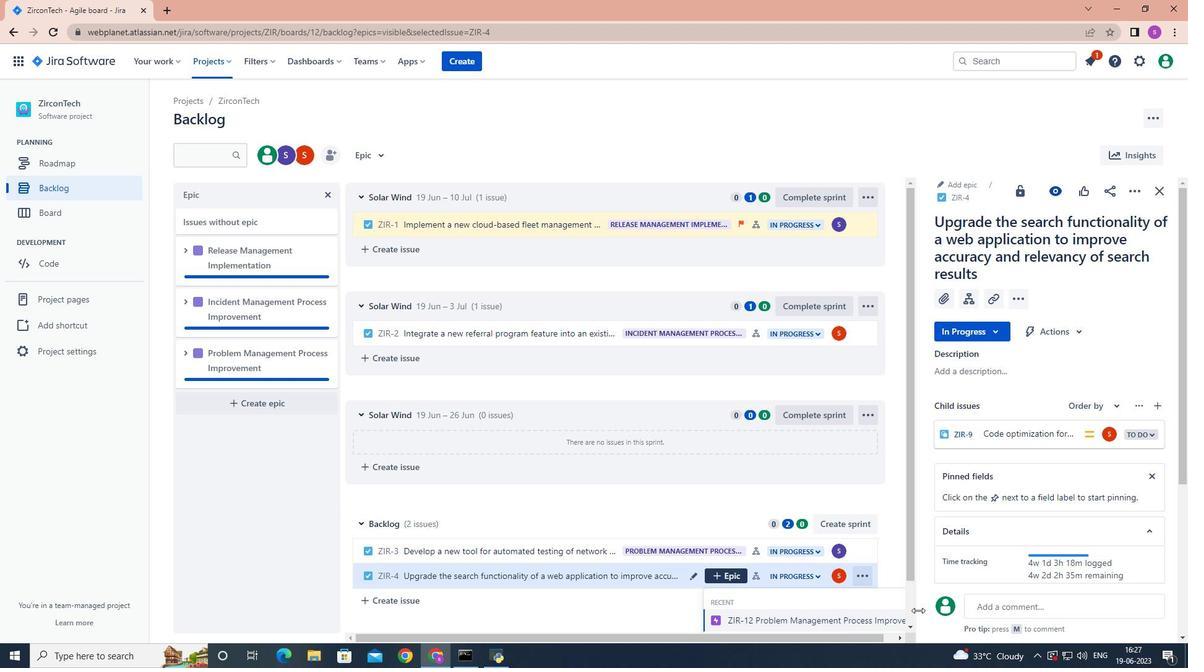 
Action: Mouse scrolled (918, 612) with delta (0, 0)
Screenshot: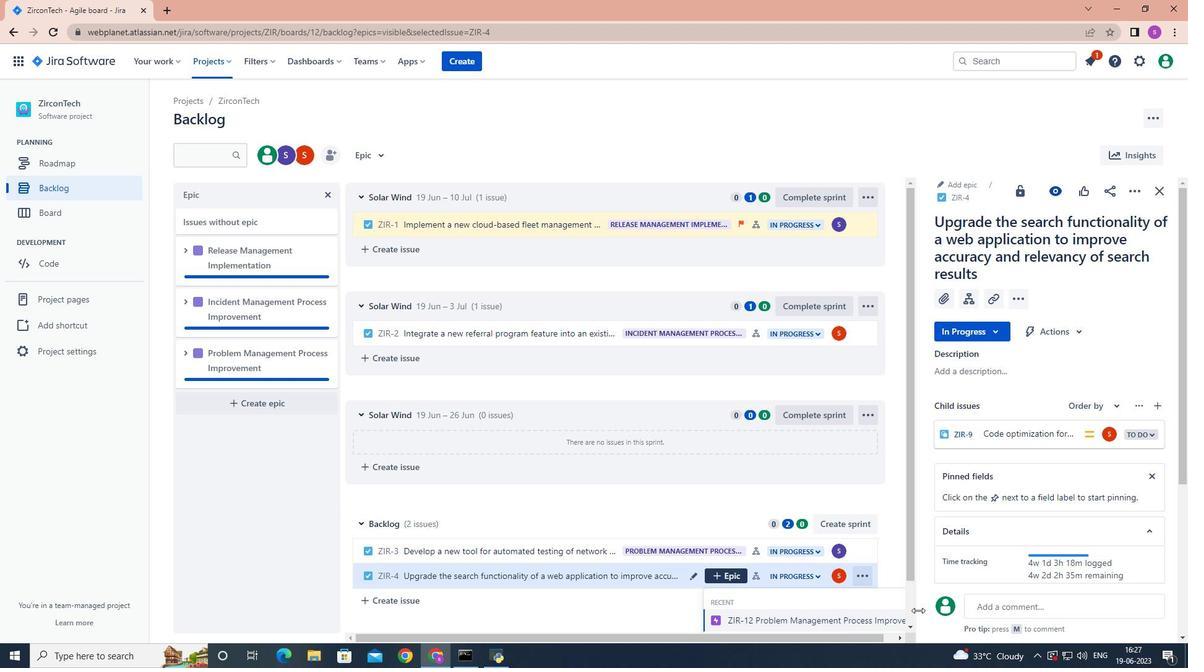 
Action: Mouse moved to (917, 613)
Screenshot: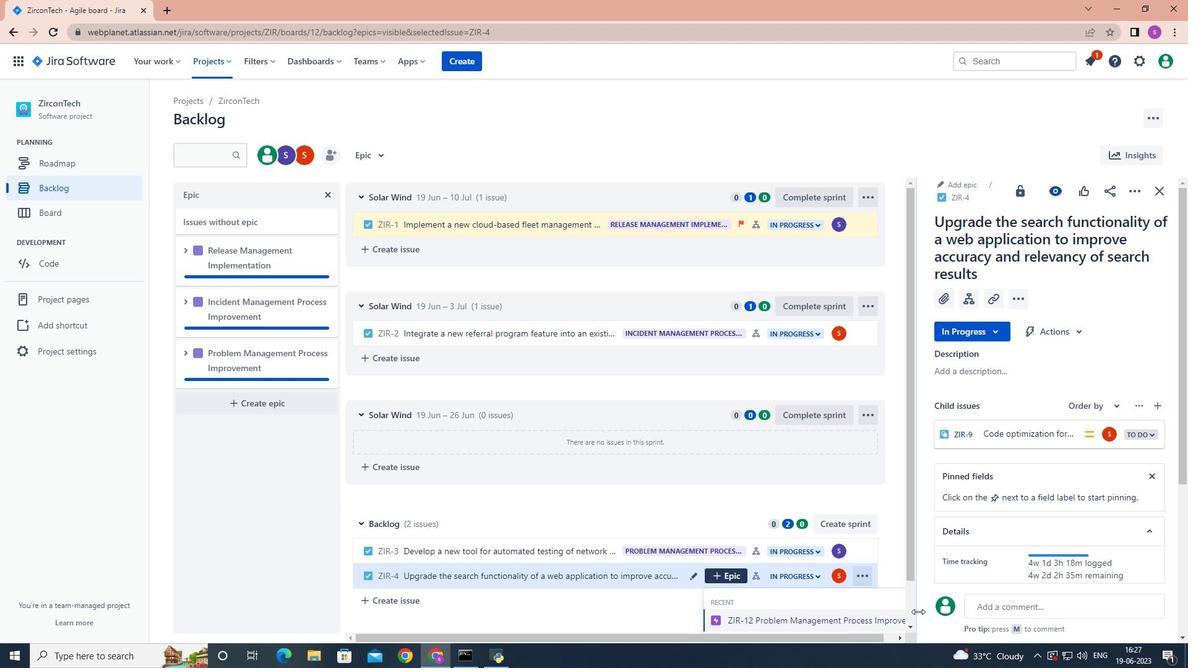 
Action: Mouse scrolled (917, 612) with delta (0, 0)
Screenshot: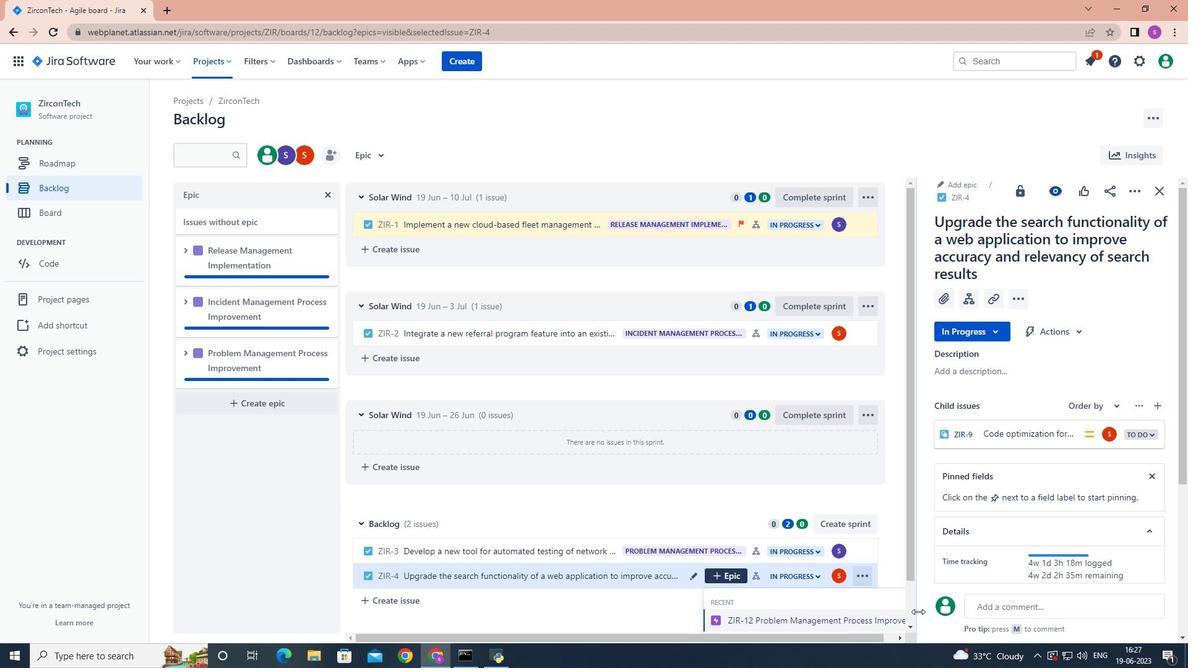 
Action: Mouse scrolled (917, 612) with delta (0, 0)
Screenshot: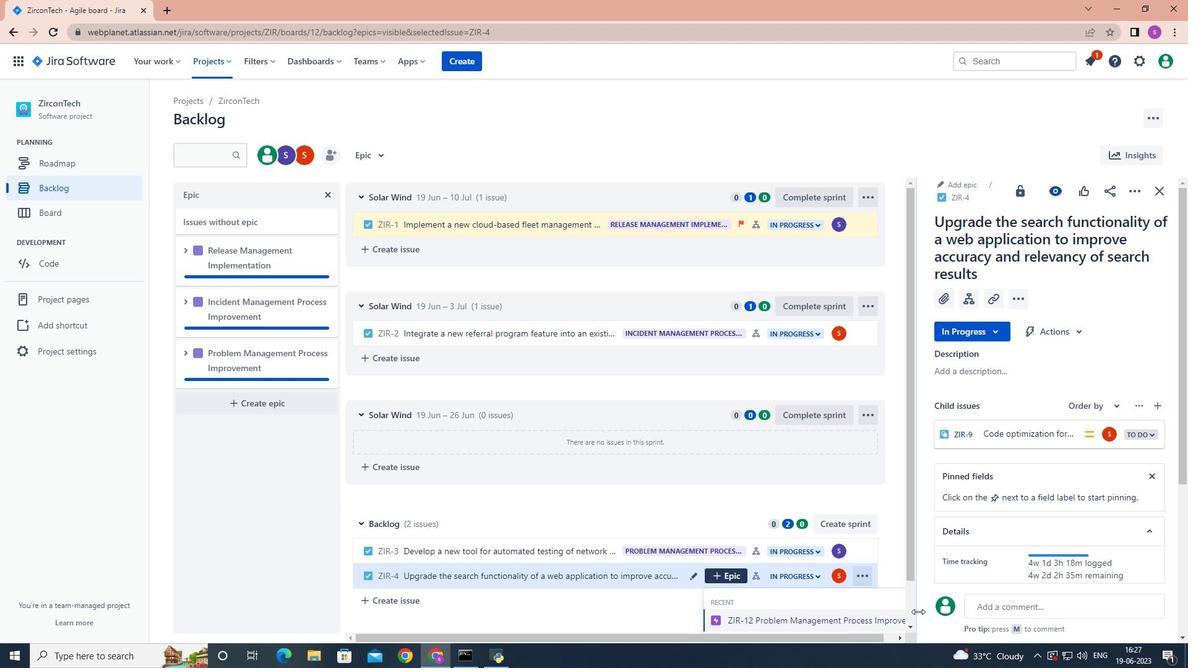 
Action: Mouse moved to (917, 613)
Screenshot: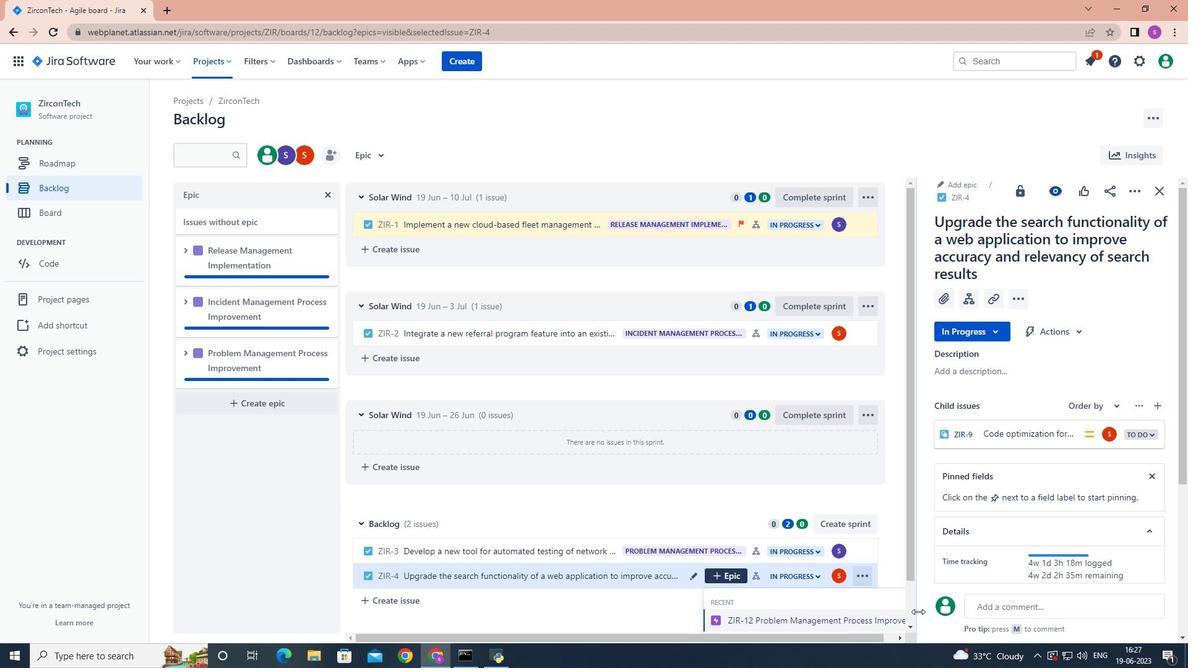
Action: Mouse scrolled (917, 612) with delta (0, 0)
Screenshot: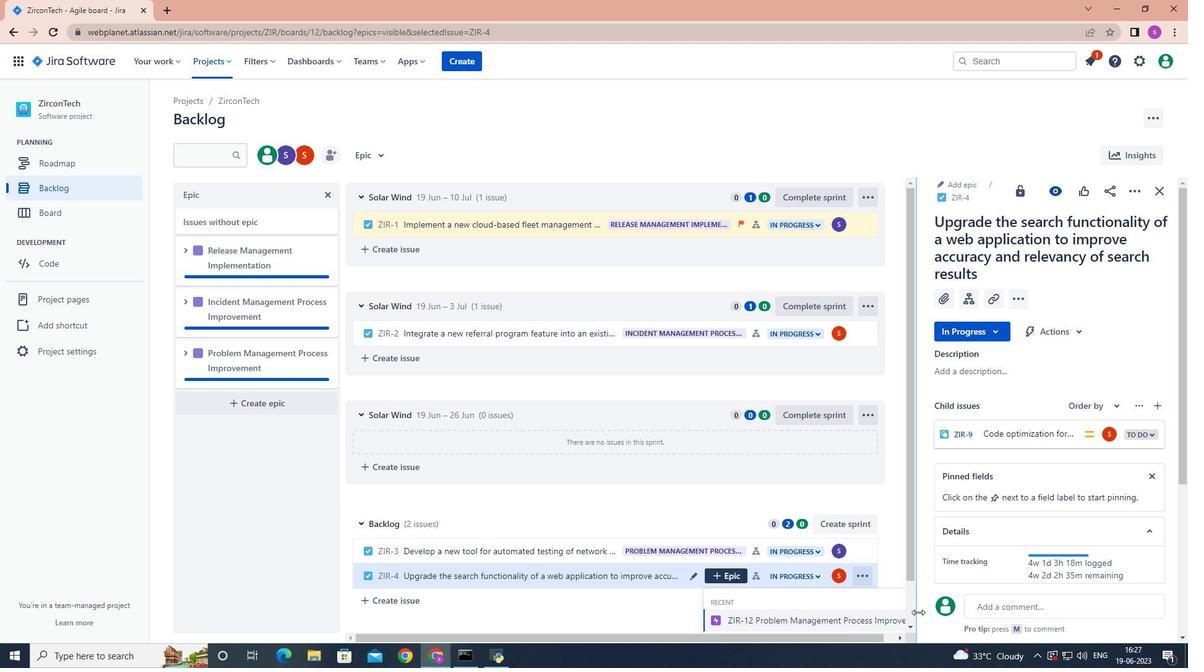 
Action: Mouse moved to (916, 613)
Screenshot: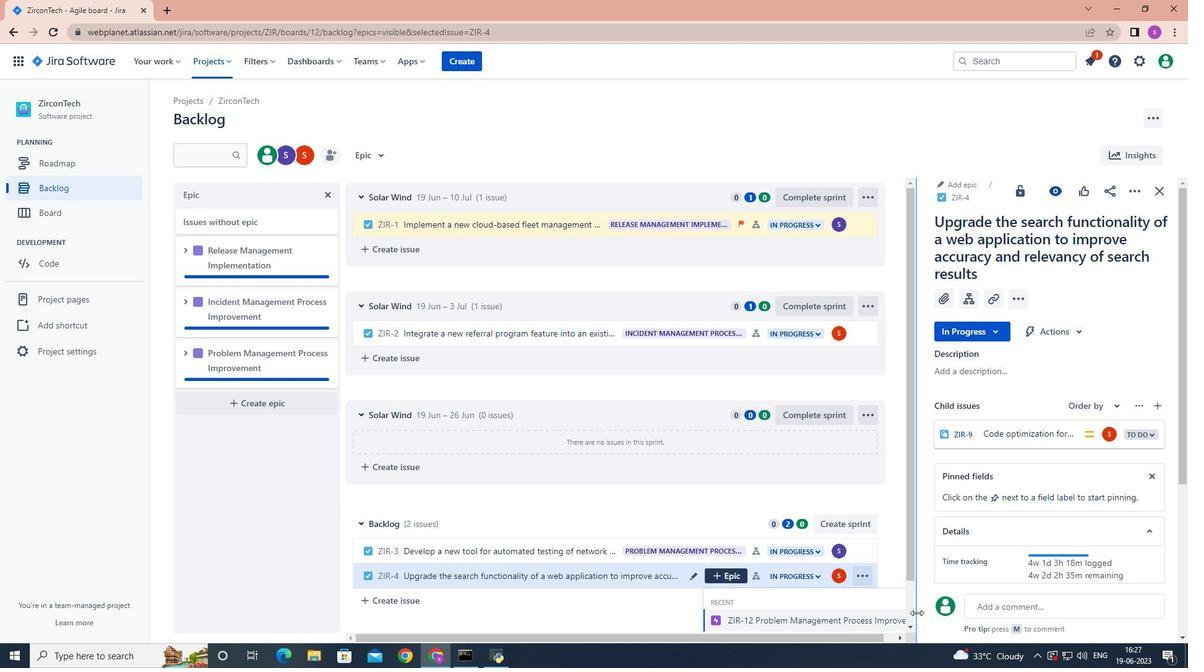 
Action: Mouse scrolled (916, 612) with delta (0, 0)
Screenshot: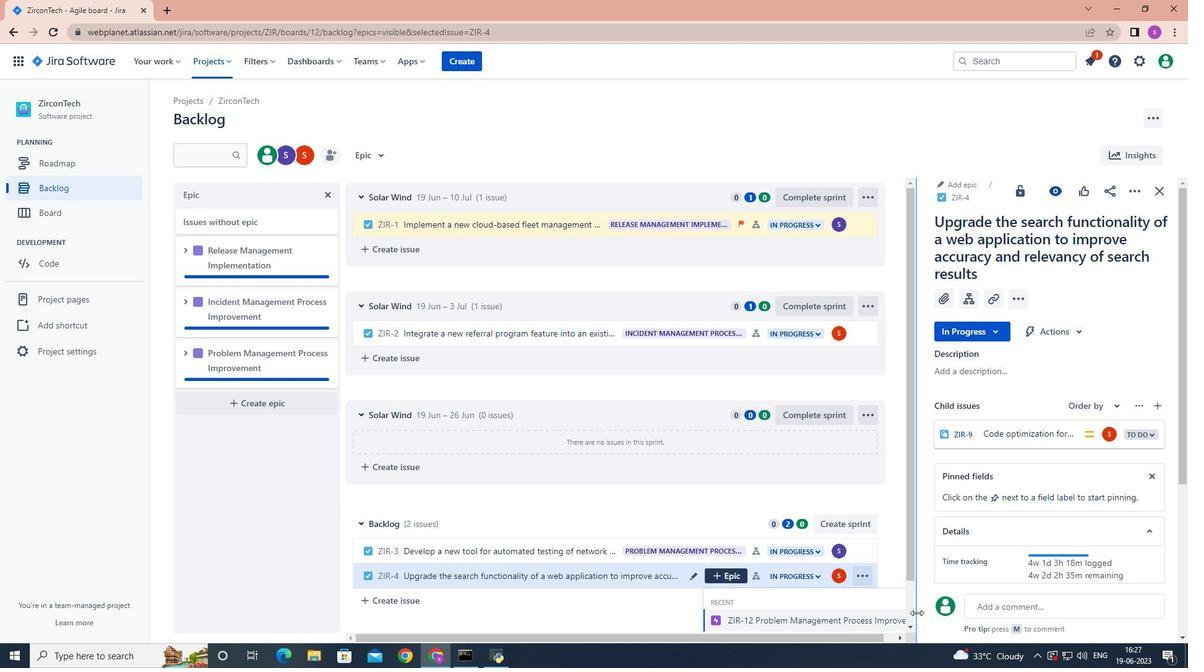 
Action: Mouse moved to (915, 613)
Screenshot: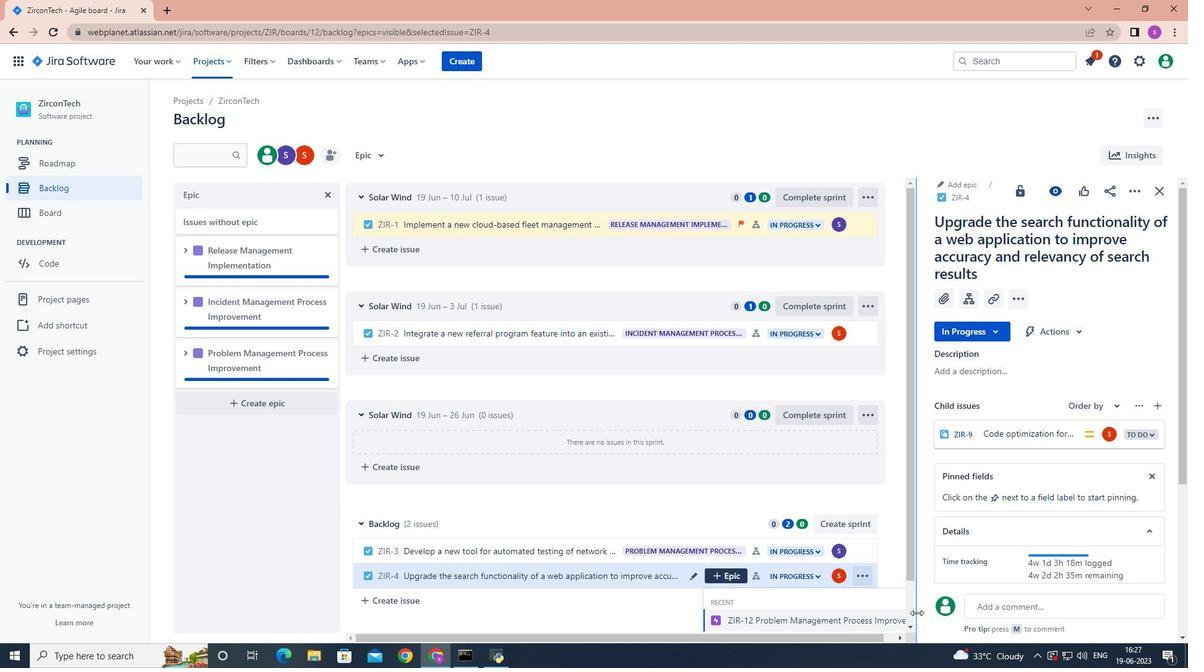 
Action: Mouse scrolled (915, 612) with delta (0, 0)
Screenshot: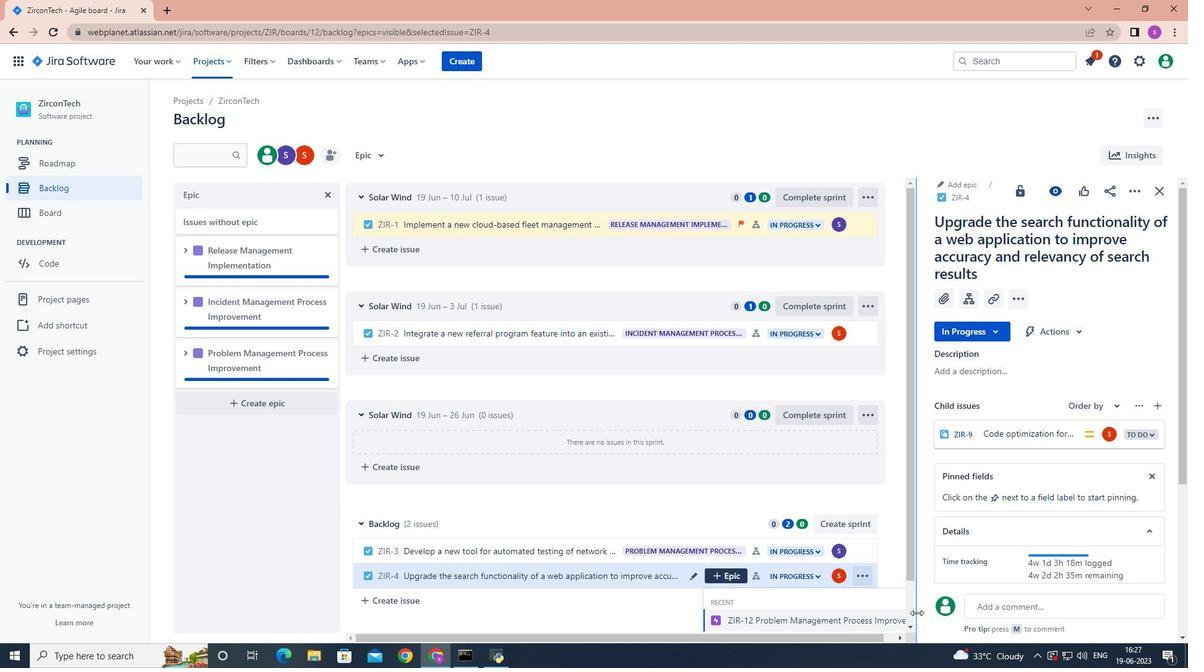 
Action: Mouse moved to (829, 617)
Screenshot: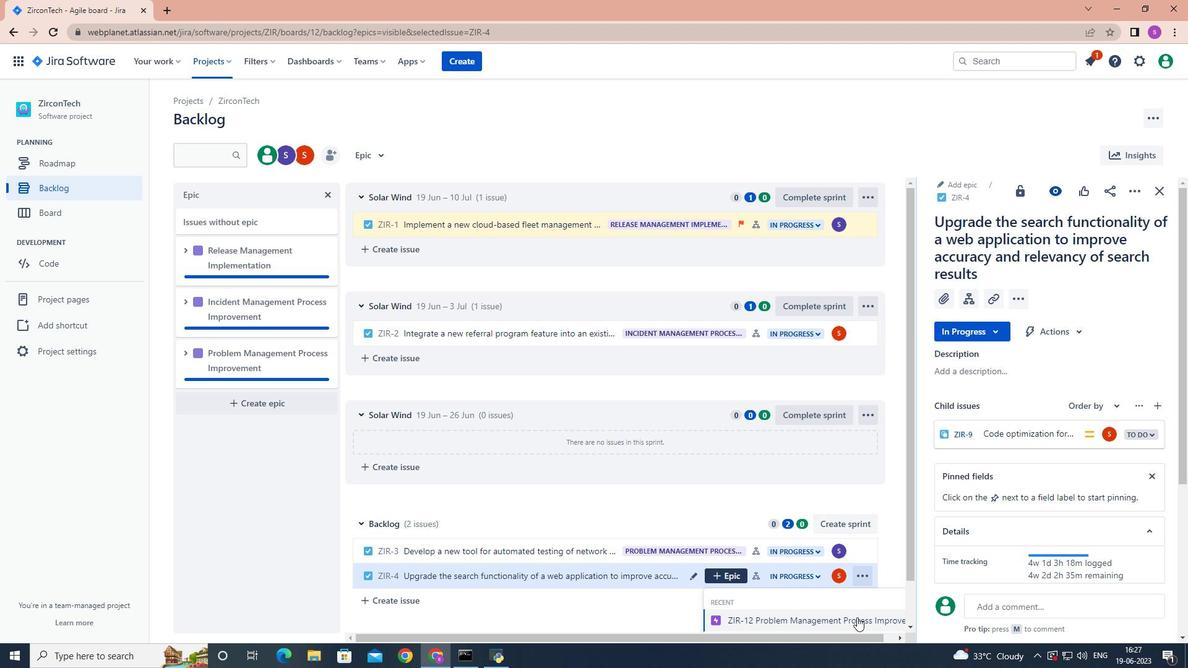 
Action: Mouse scrolled (829, 616) with delta (0, 0)
Screenshot: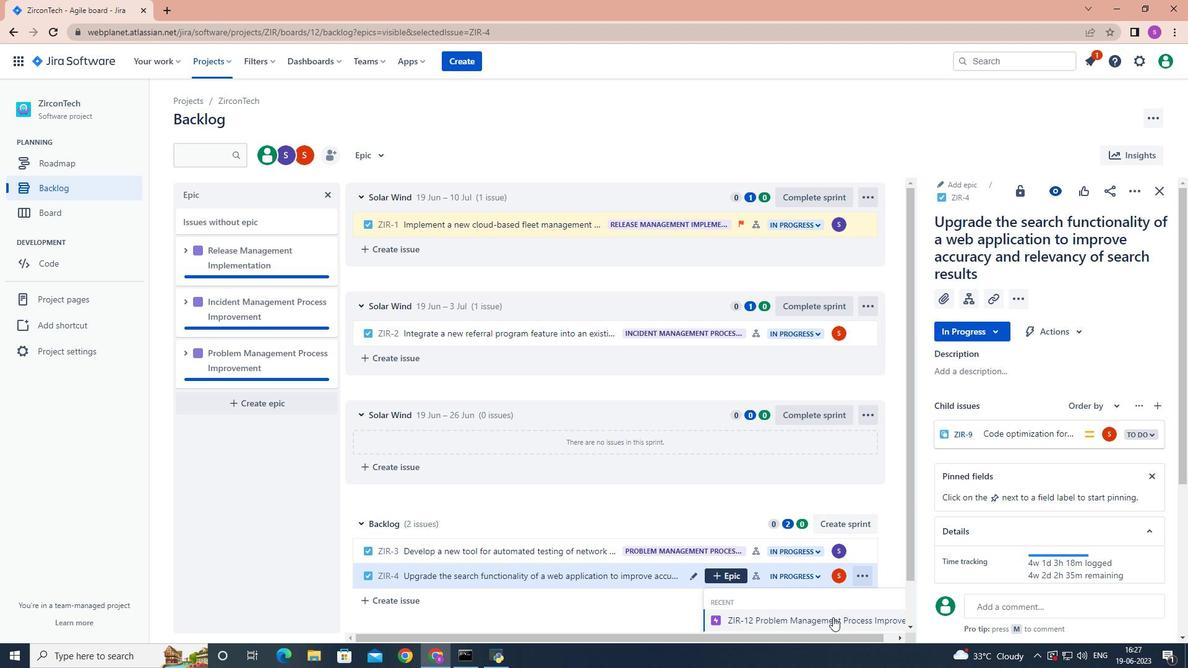 
Action: Mouse moved to (827, 613)
Screenshot: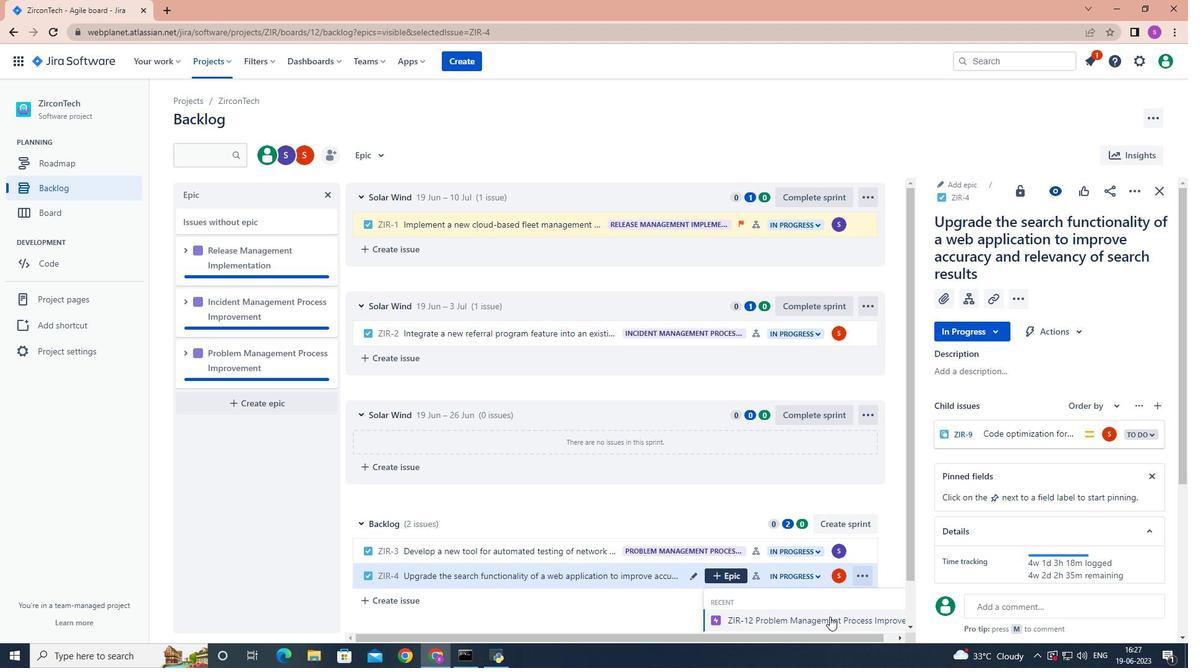 
Action: Mouse scrolled (827, 613) with delta (0, 0)
Screenshot: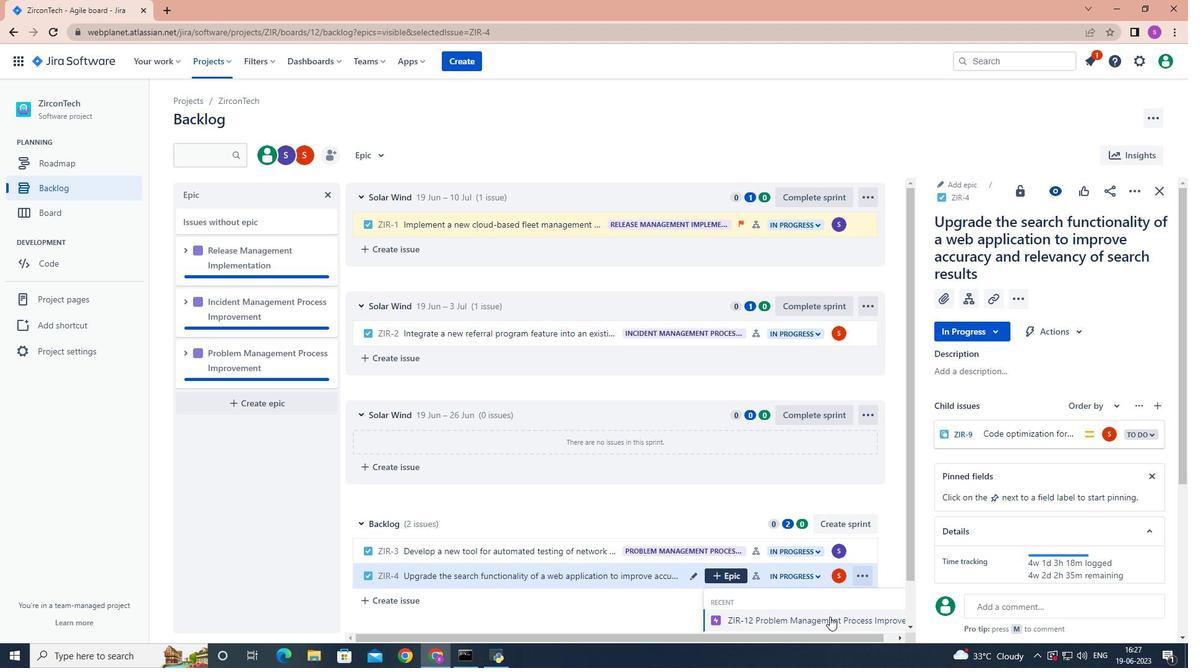
Action: Mouse moved to (821, 605)
Screenshot: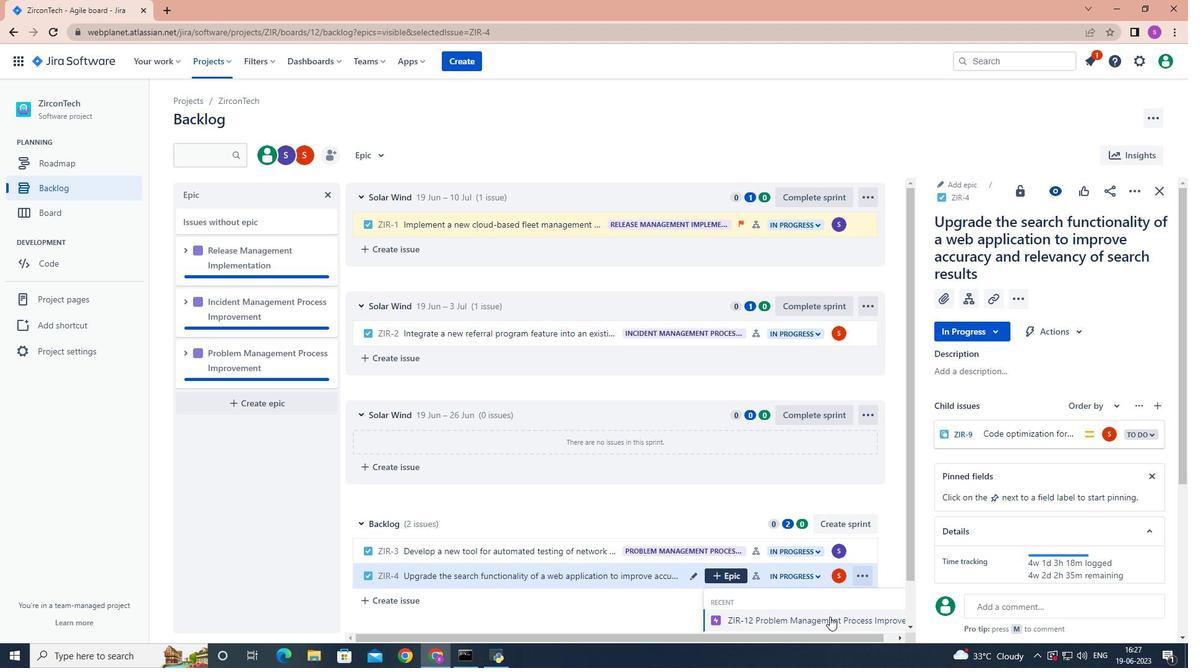 
Action: Mouse scrolled (821, 604) with delta (0, 0)
Screenshot: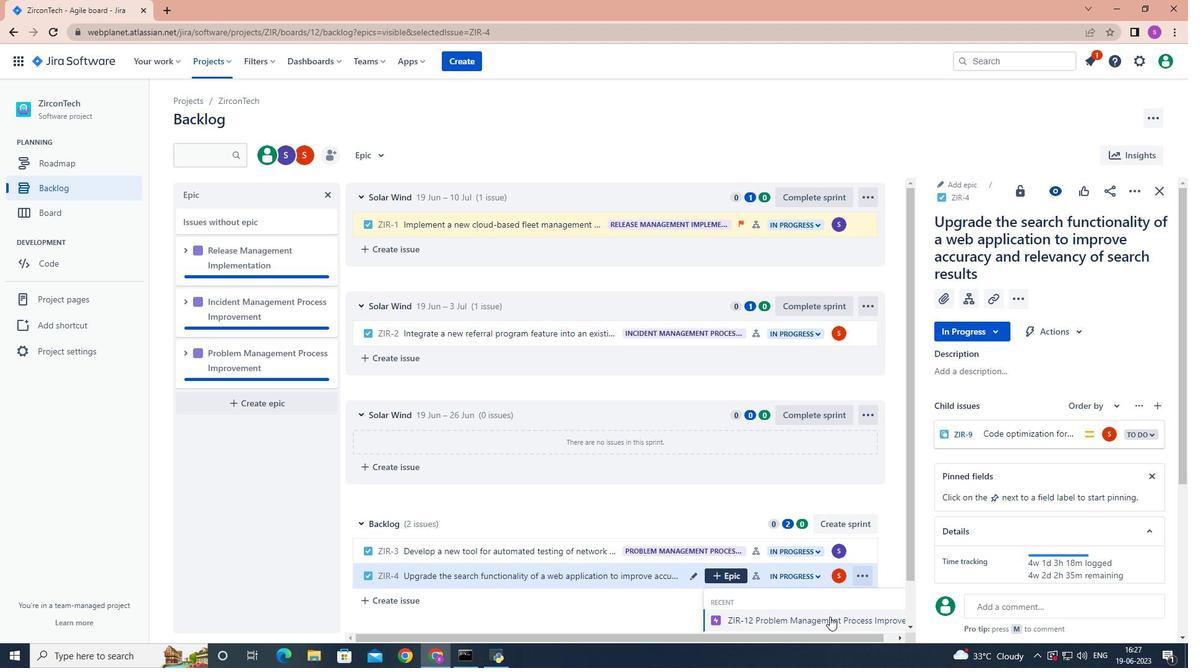 
Action: Mouse moved to (816, 597)
Screenshot: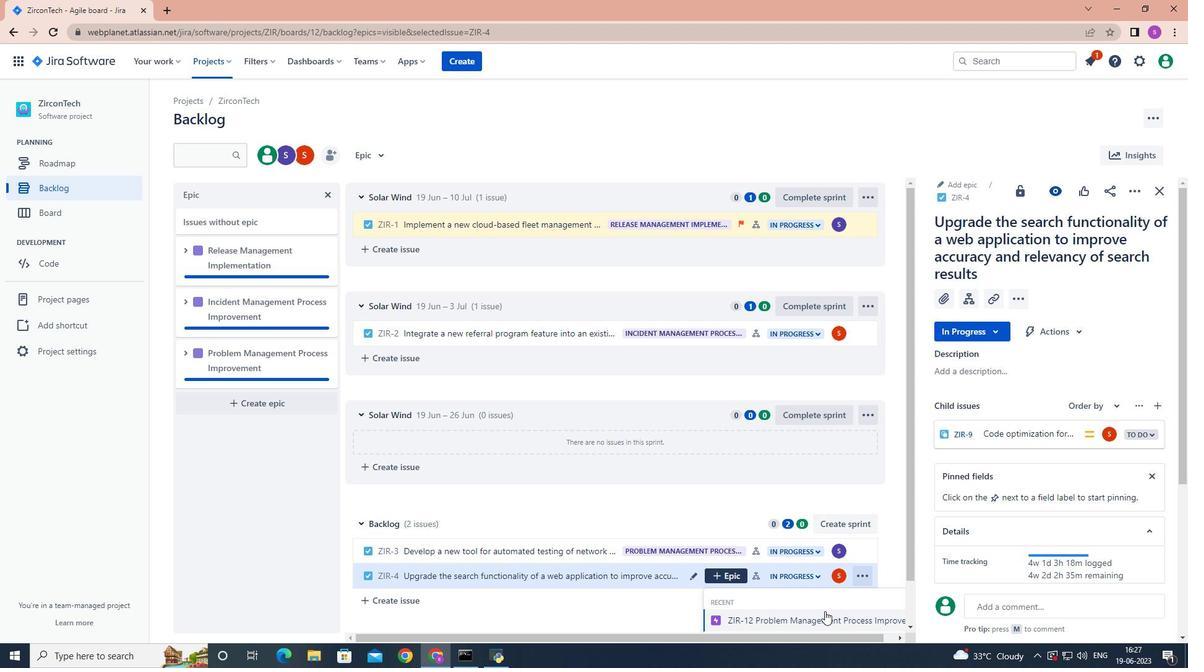 
Action: Mouse scrolled (816, 597) with delta (0, 0)
Screenshot: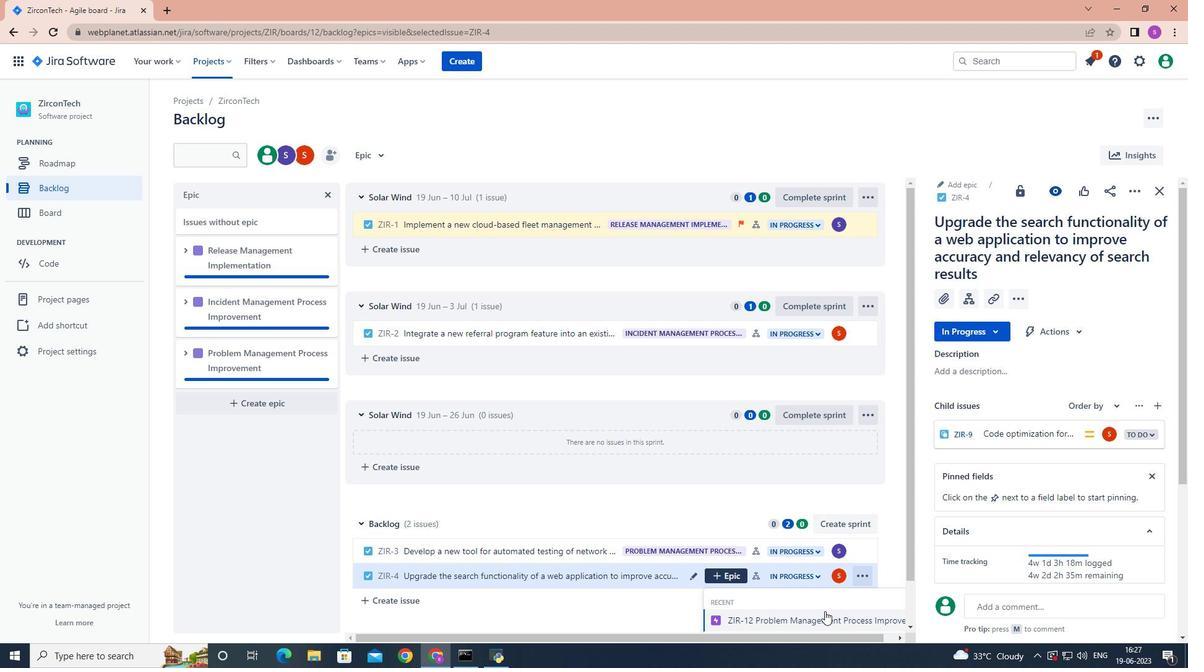 
Action: Mouse moved to (816, 590)
Screenshot: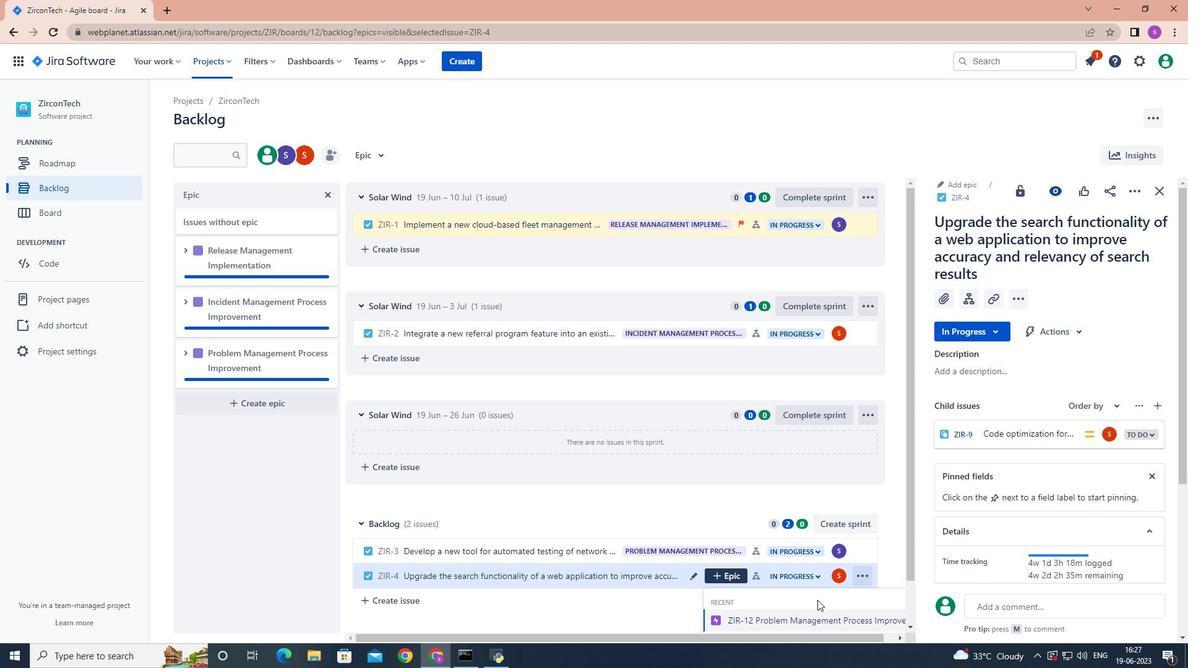 
Action: Mouse scrolled (816, 589) with delta (0, 0)
Screenshot: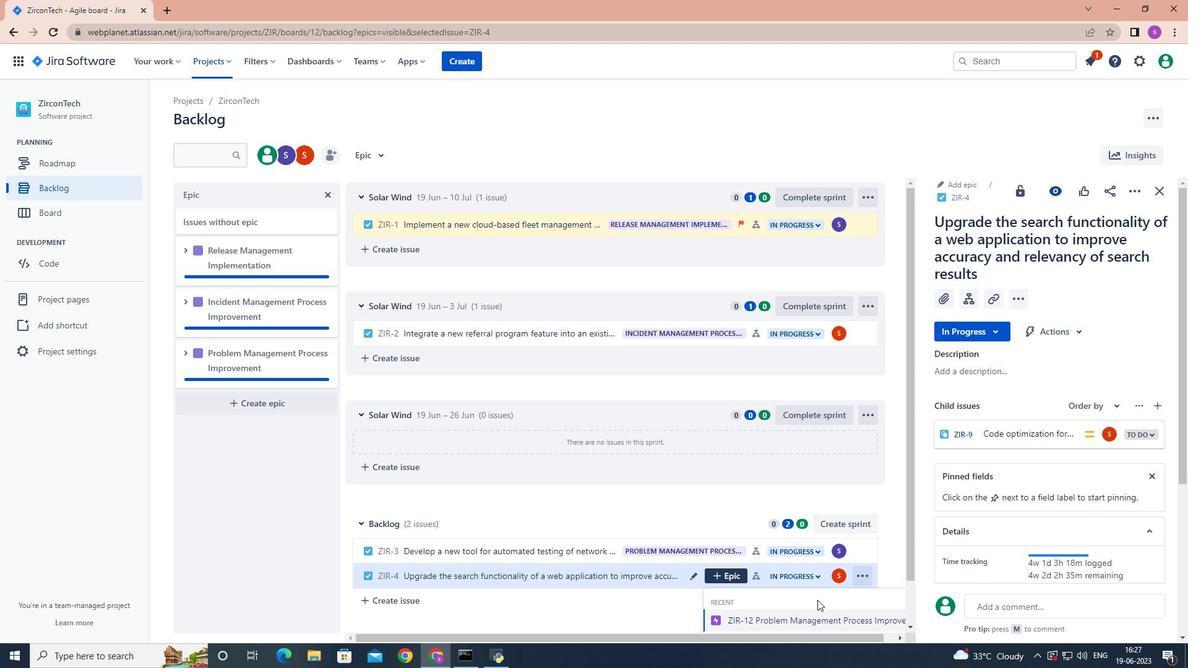 
Action: Mouse moved to (913, 615)
Screenshot: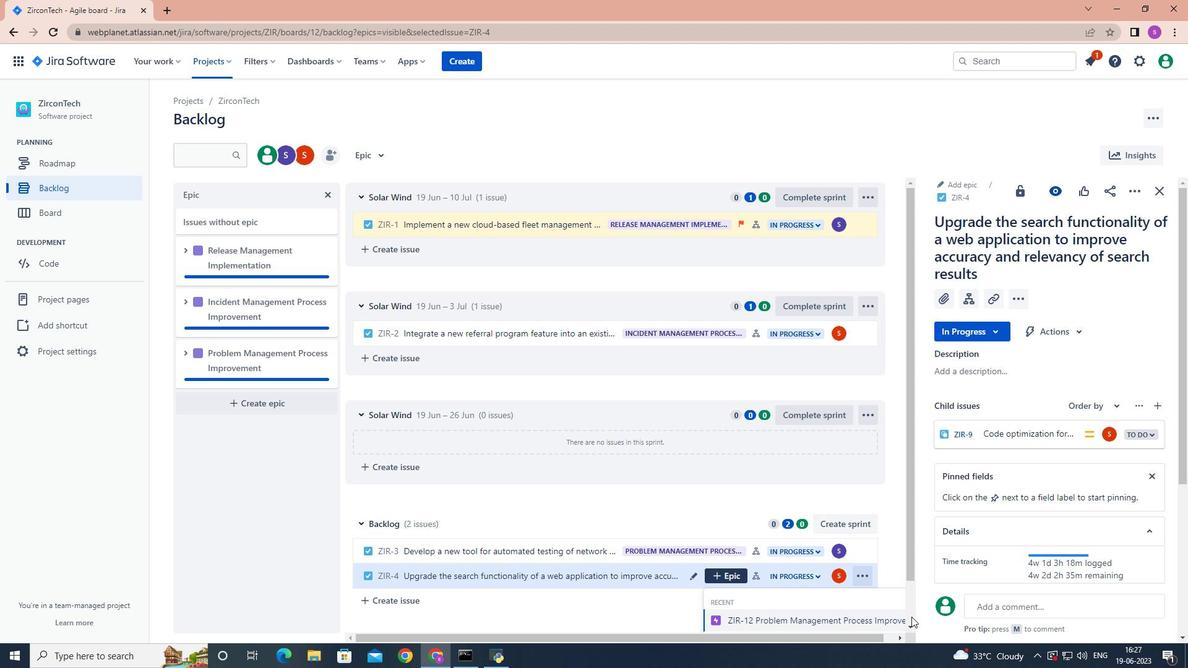 
Action: Mouse scrolled (913, 615) with delta (0, 0)
Screenshot: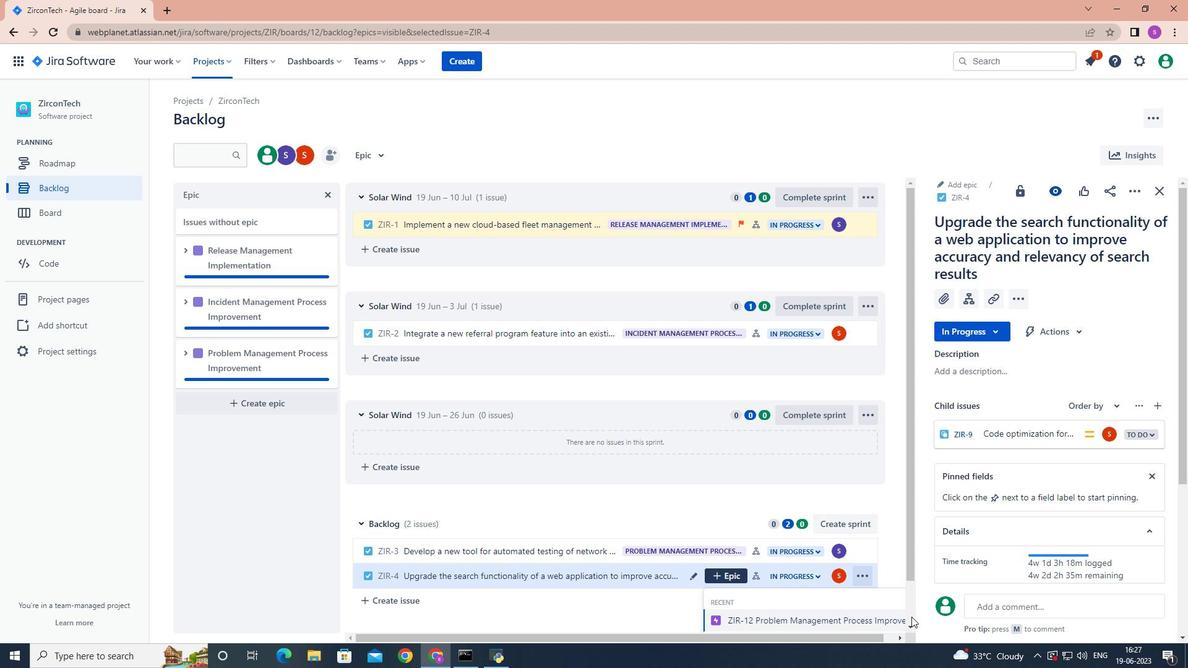 
Action: Mouse moved to (914, 615)
Screenshot: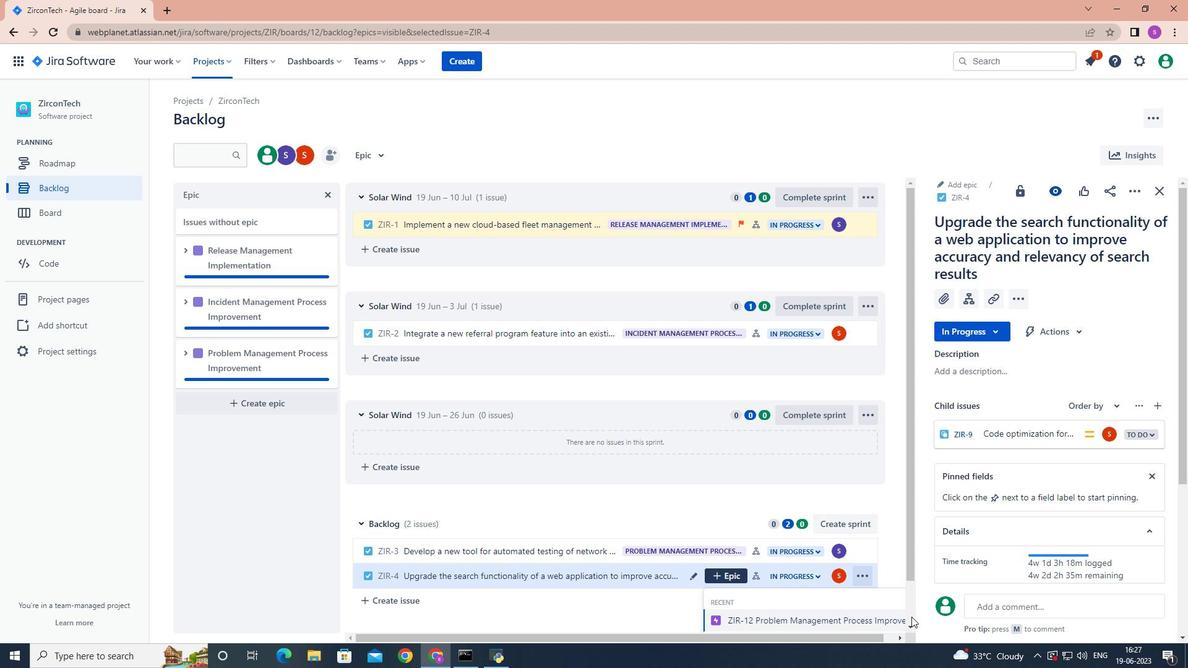 
Action: Mouse scrolled (914, 615) with delta (0, 0)
Screenshot: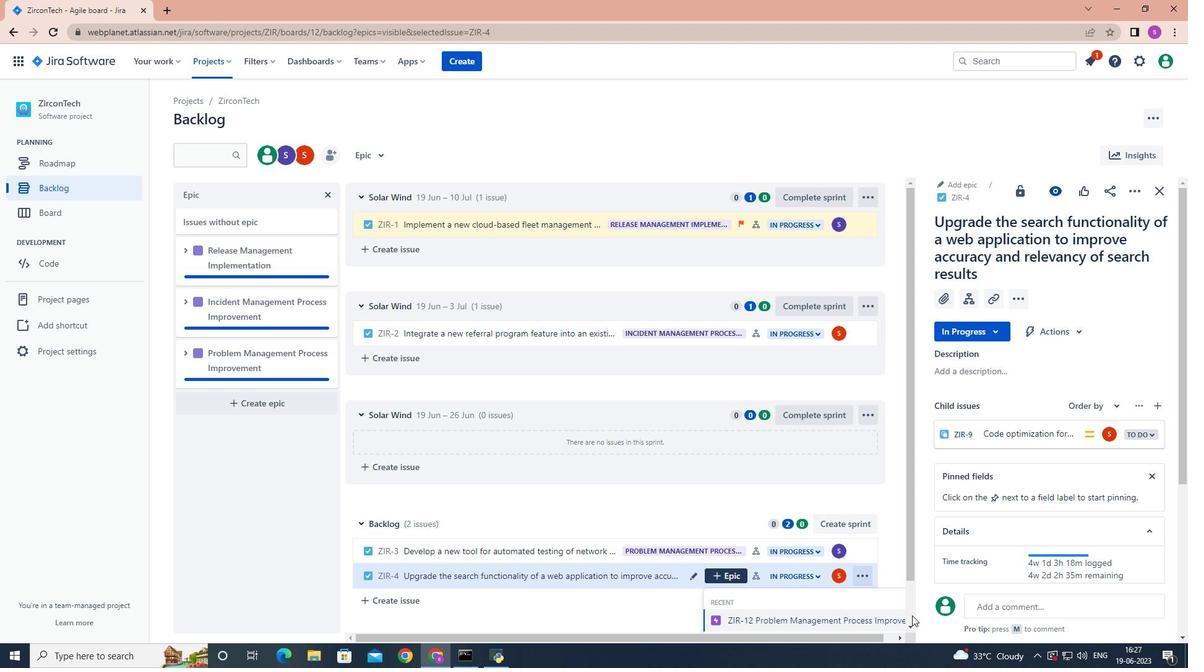 
Action: Mouse moved to (914, 615)
Screenshot: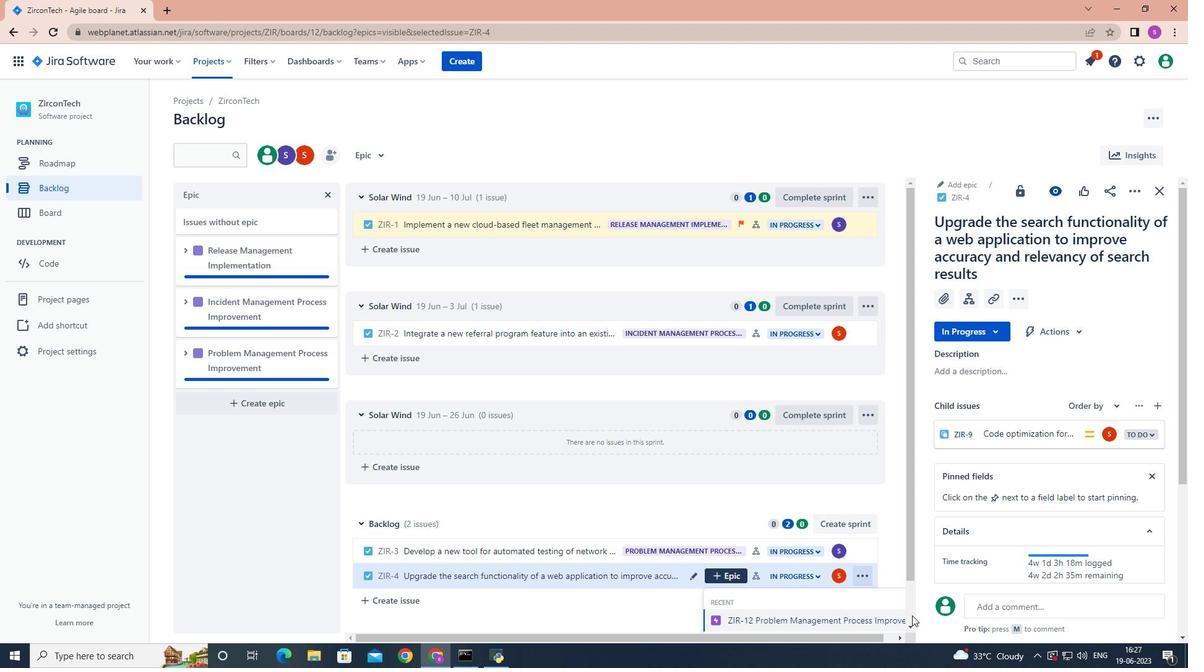 
Action: Mouse scrolled (914, 615) with delta (0, 0)
Screenshot: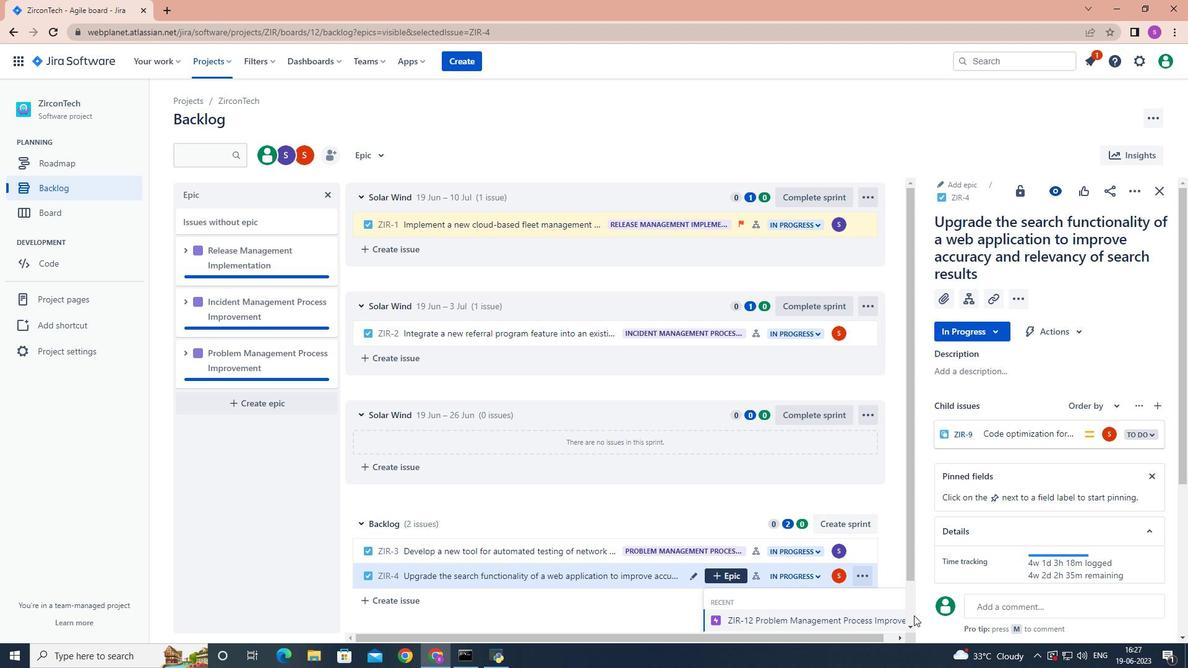 
Action: Mouse moved to (831, 618)
Screenshot: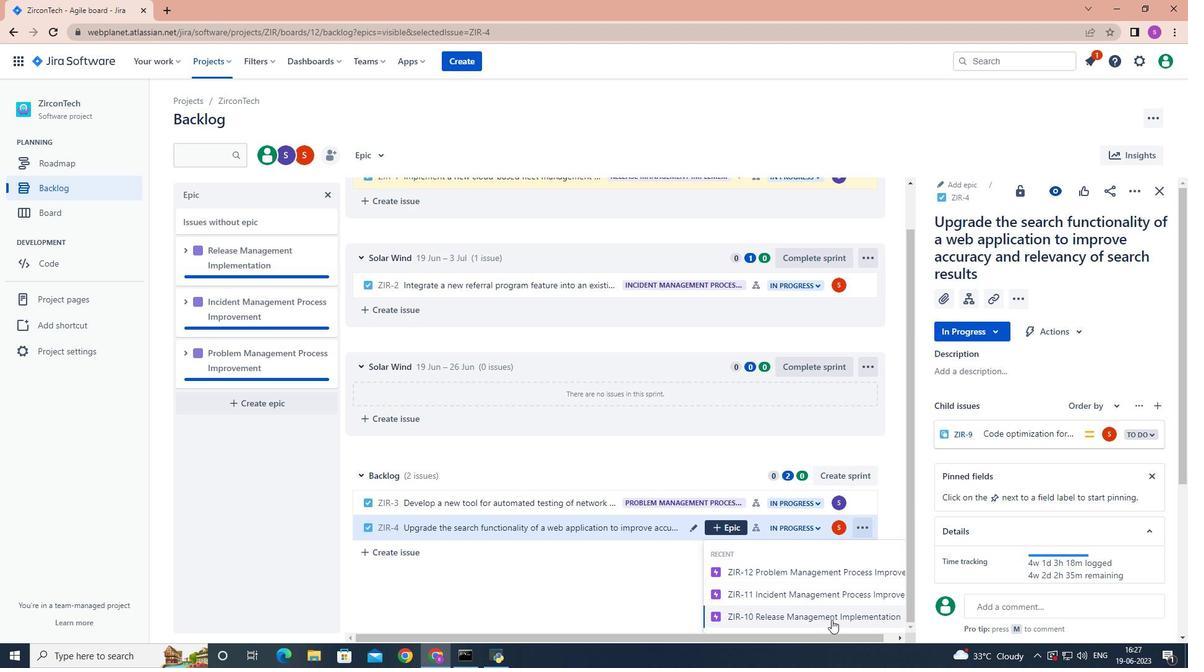 
Action: Mouse pressed left at (831, 618)
Screenshot: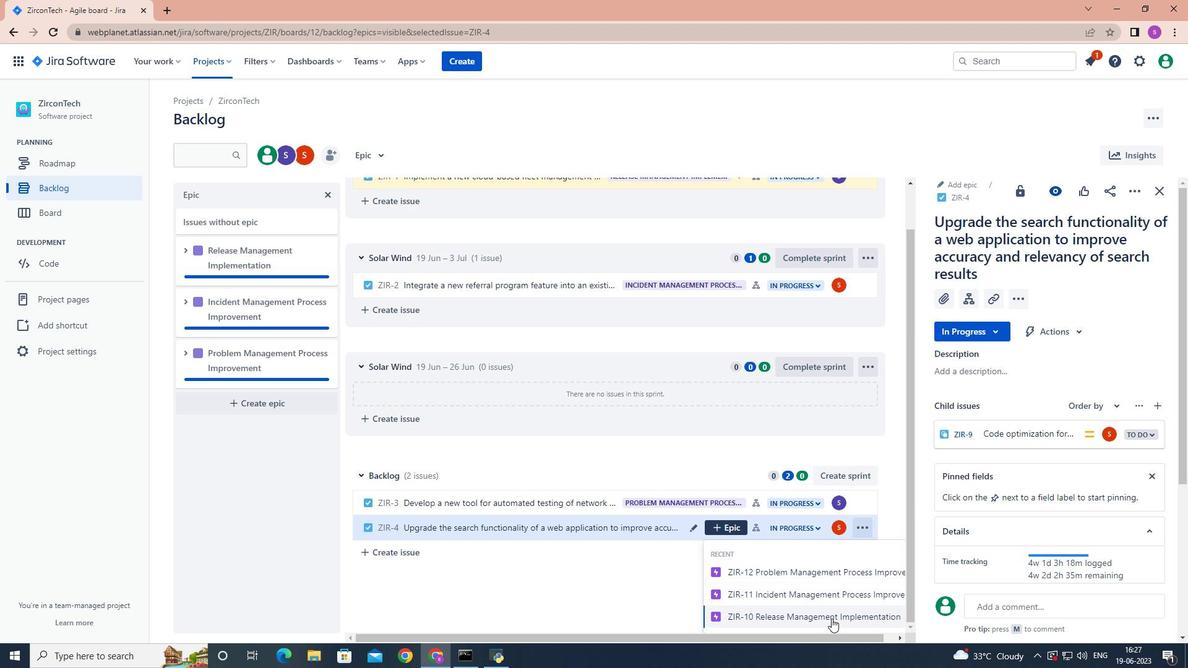 
Action: Mouse moved to (829, 619)
Screenshot: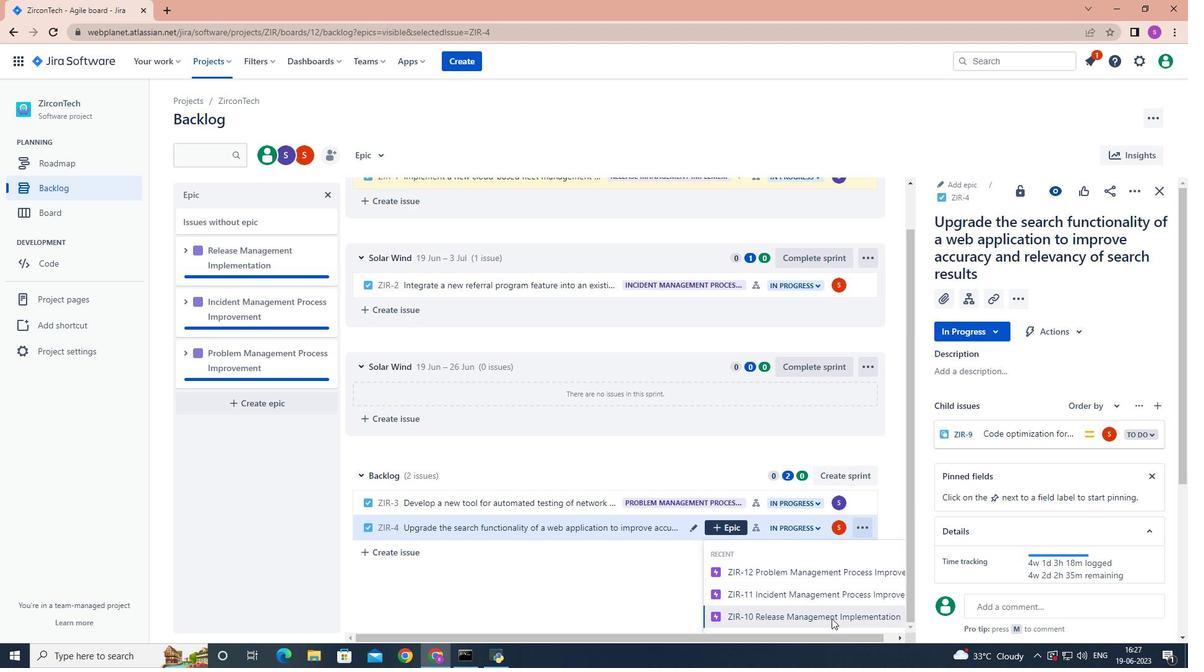 
